 Task: In the  document Computers.txt Insert horizontal line 'below the text' Create the translated copy of the document in  'French' Select the first point and Clear Formatting
Action: Mouse moved to (324, 391)
Screenshot: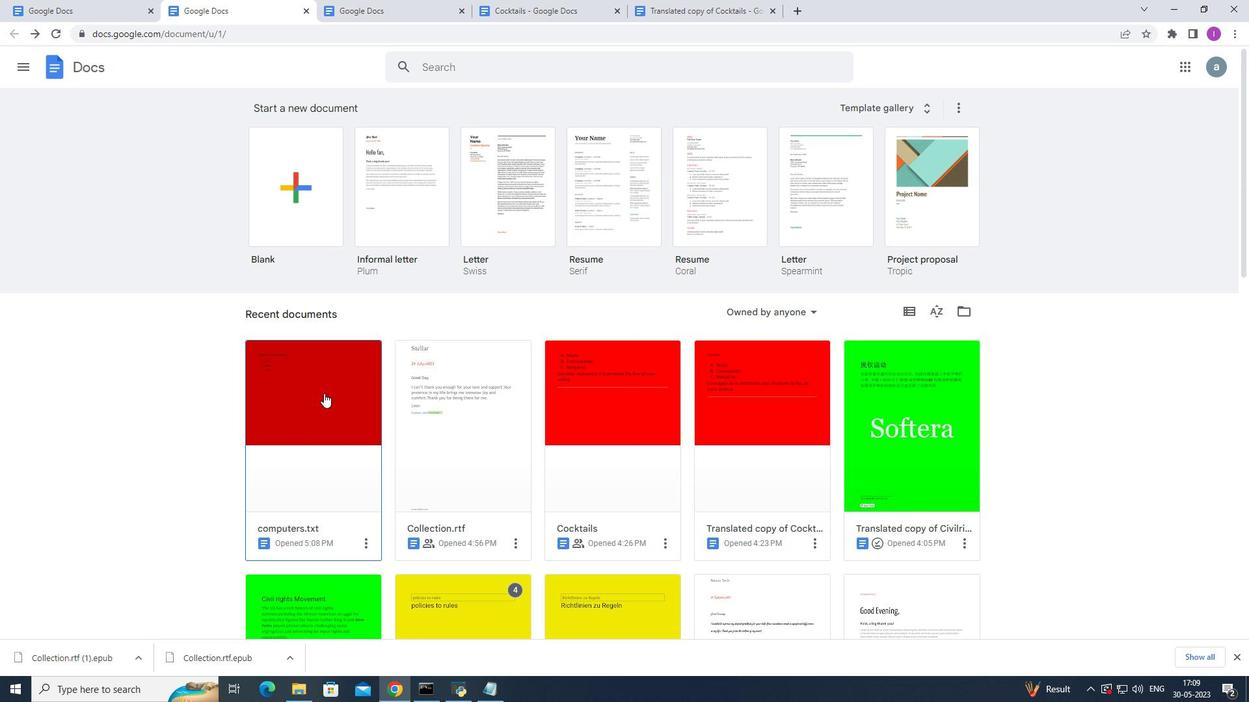 
Action: Mouse pressed left at (324, 391)
Screenshot: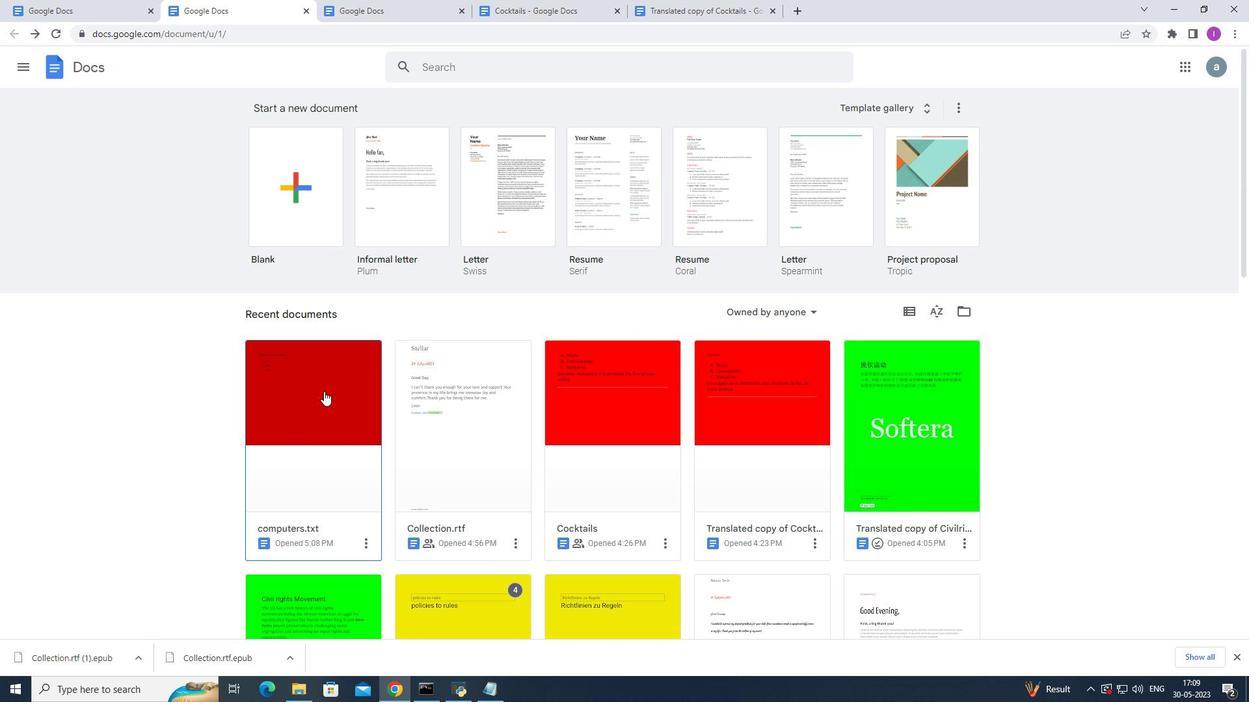 
Action: Mouse moved to (325, 281)
Screenshot: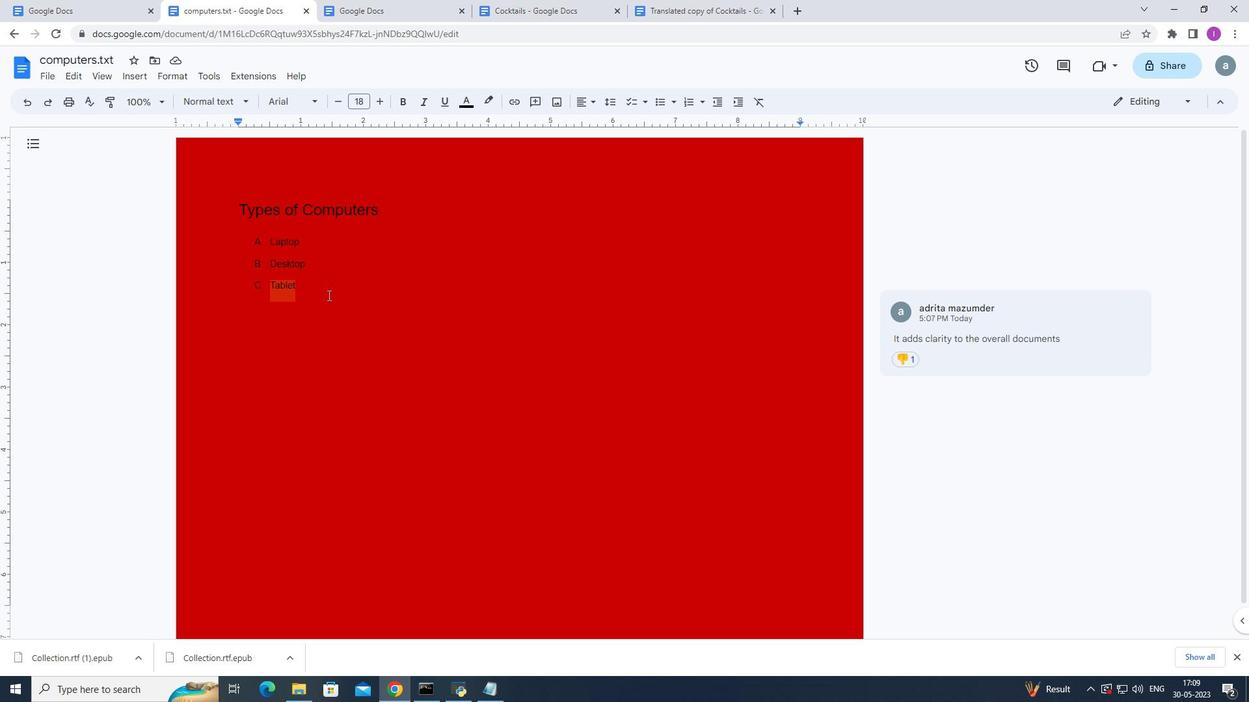 
Action: Mouse pressed left at (325, 281)
Screenshot: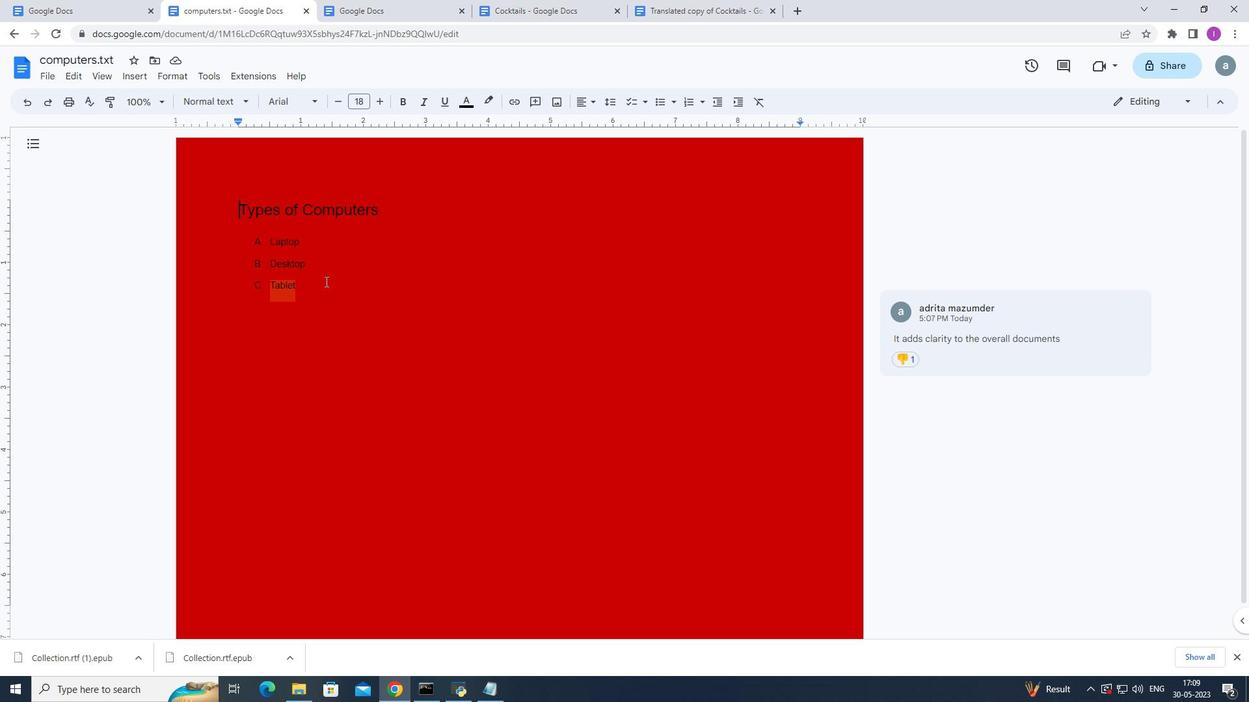 
Action: Mouse moved to (367, 299)
Screenshot: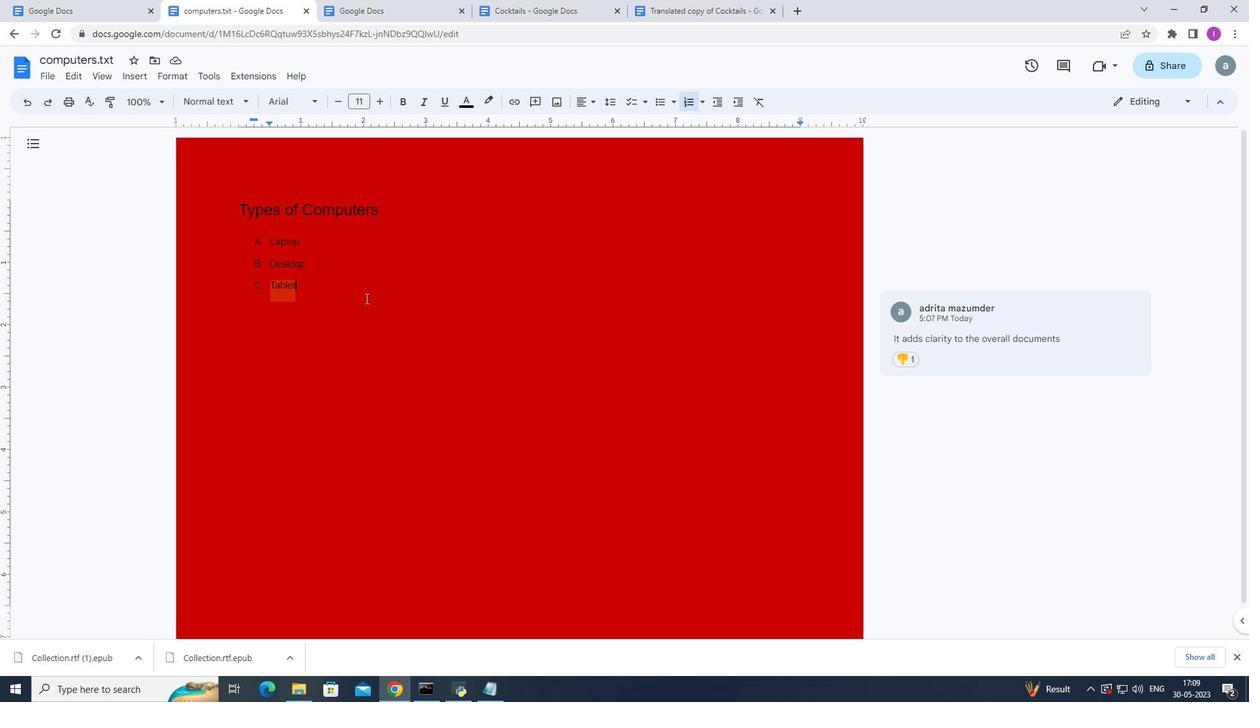 
Action: Key pressed <Key.enter>
Screenshot: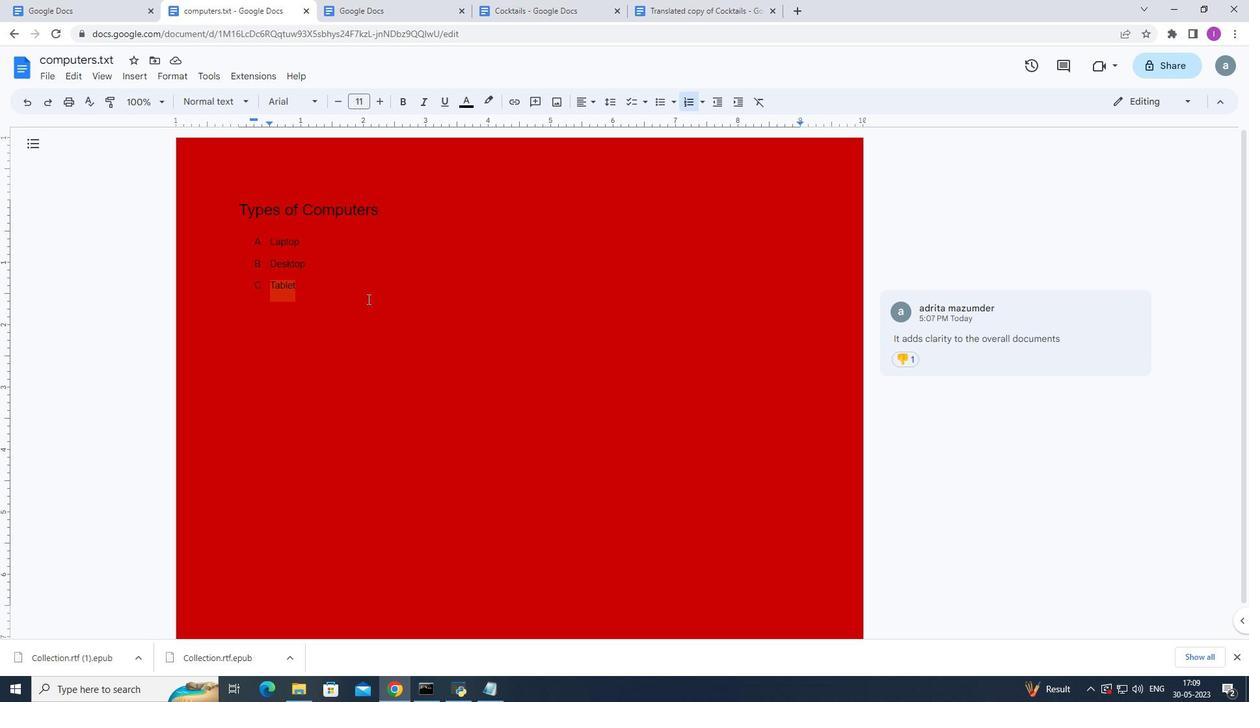 
Action: Mouse moved to (177, 243)
Screenshot: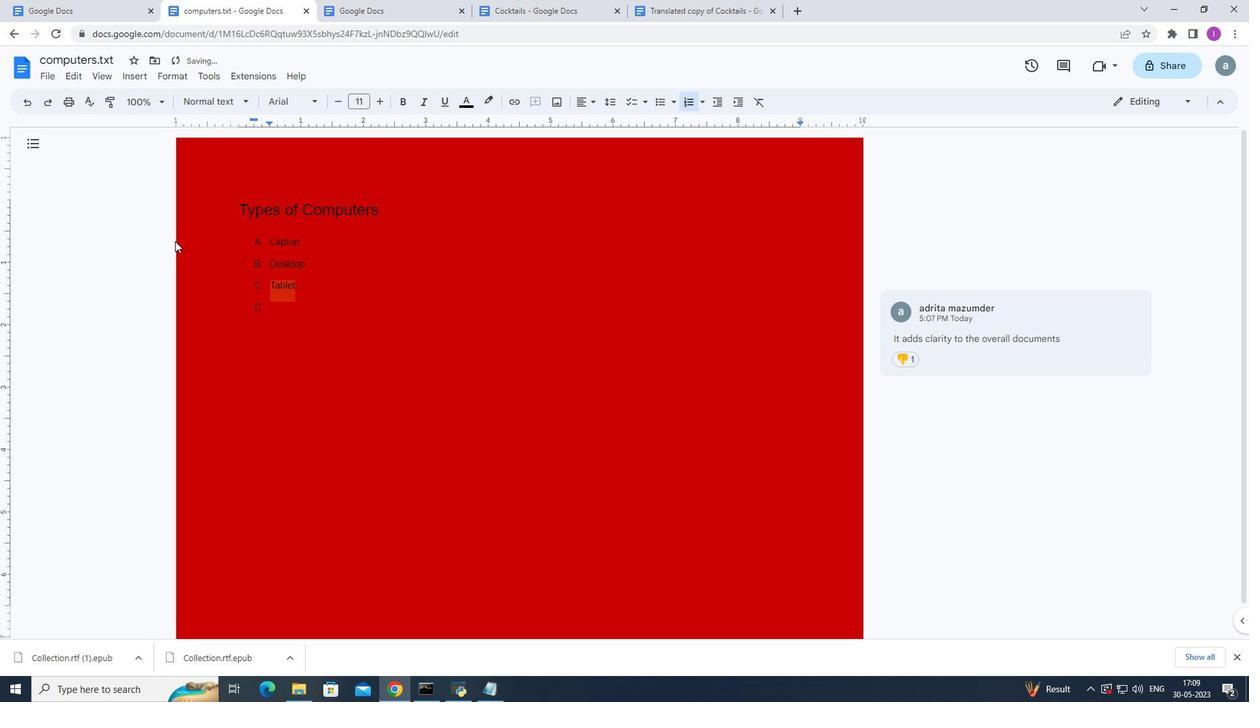 
Action: Key pressed <Key.backspace>
Screenshot: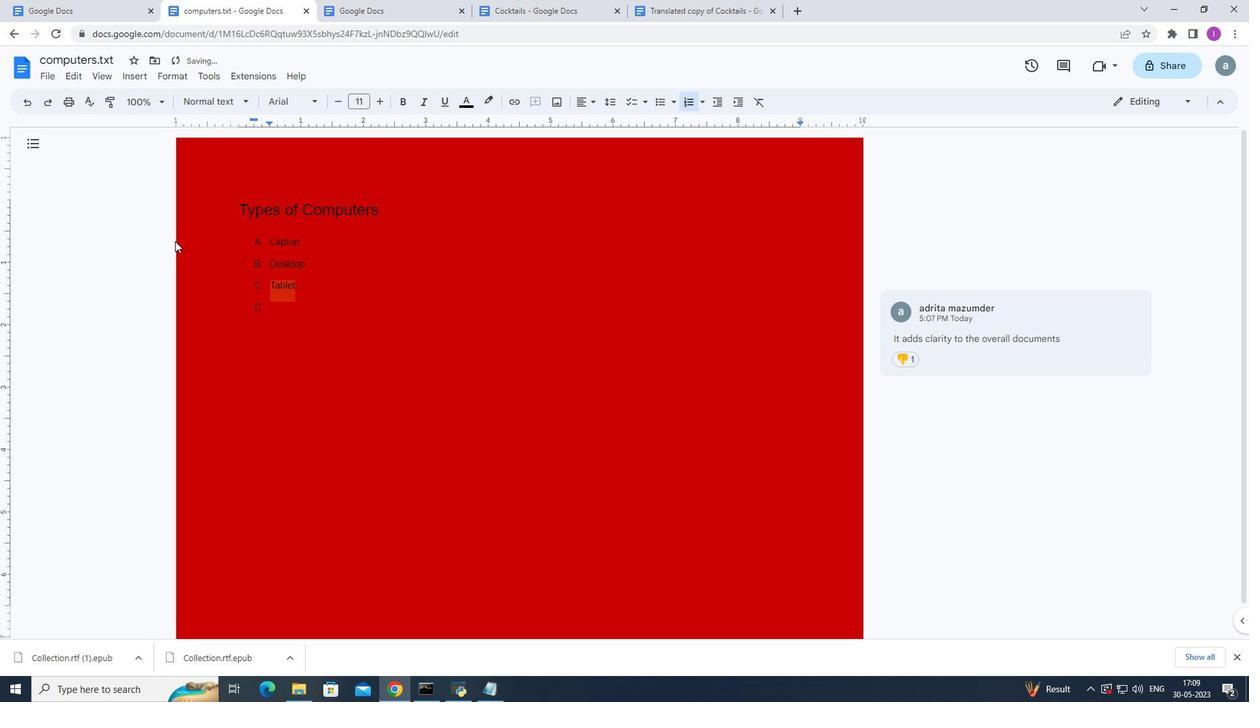 
Action: Mouse moved to (142, 76)
Screenshot: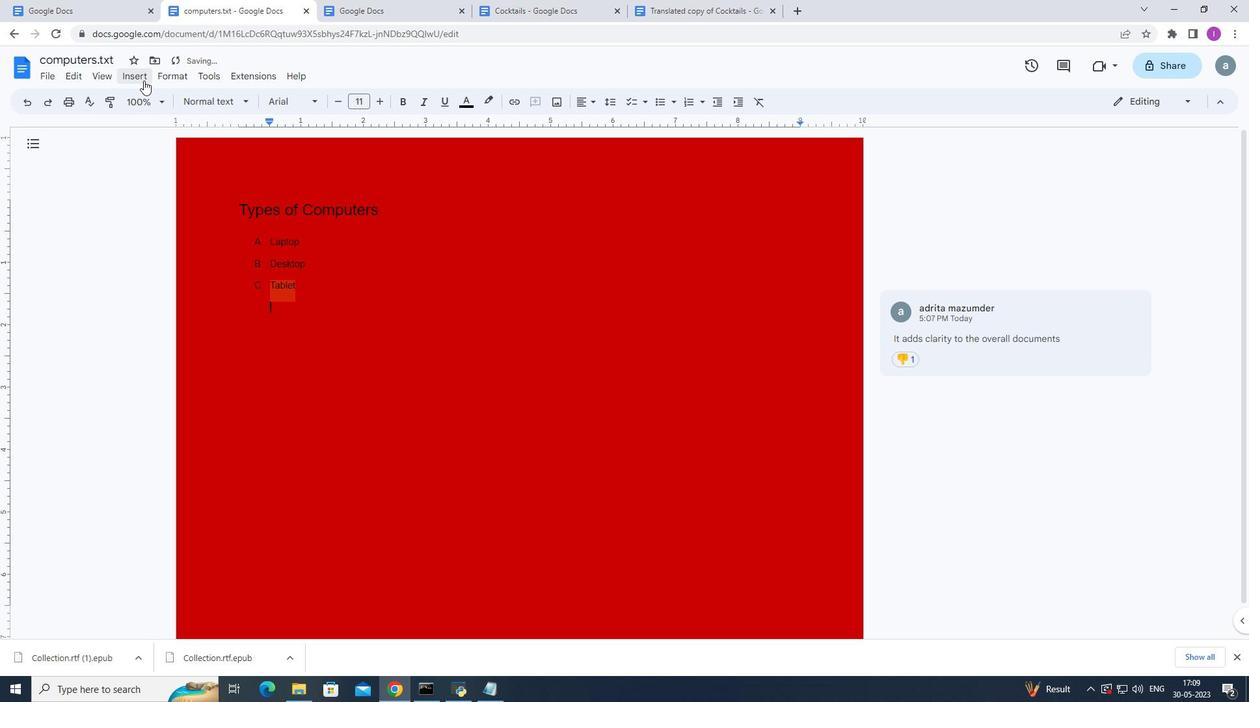 
Action: Mouse pressed left at (142, 76)
Screenshot: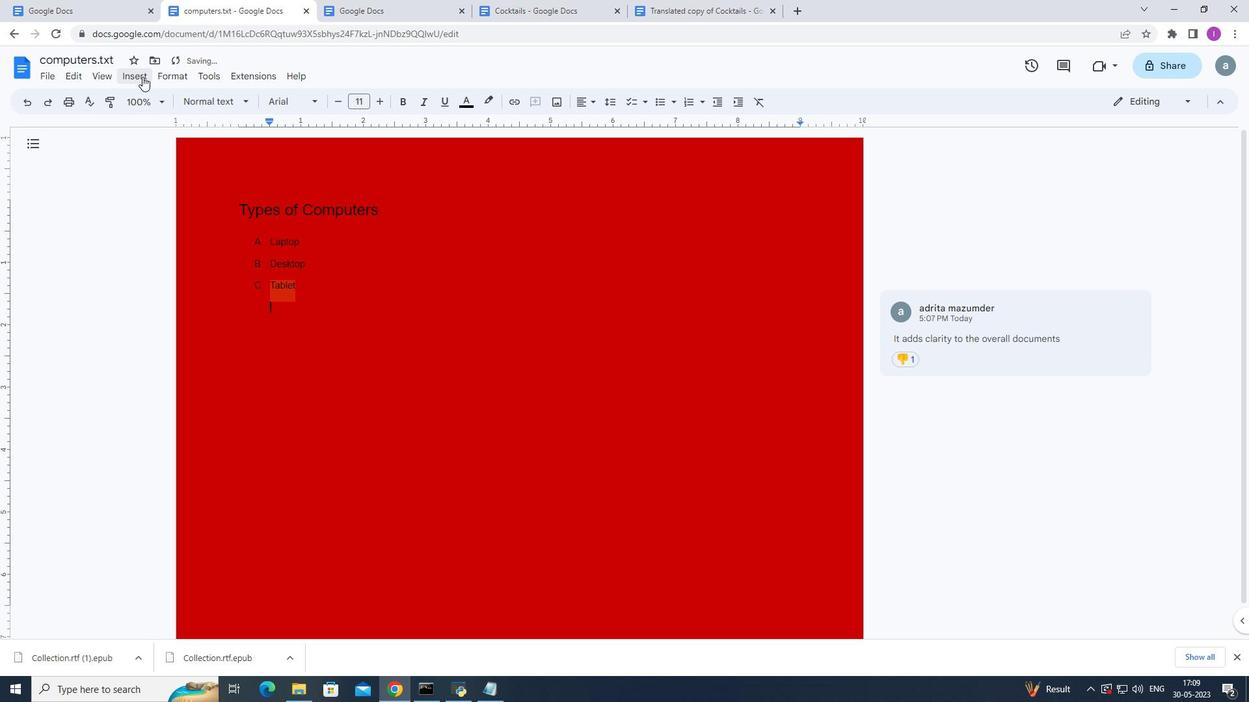 
Action: Mouse moved to (190, 186)
Screenshot: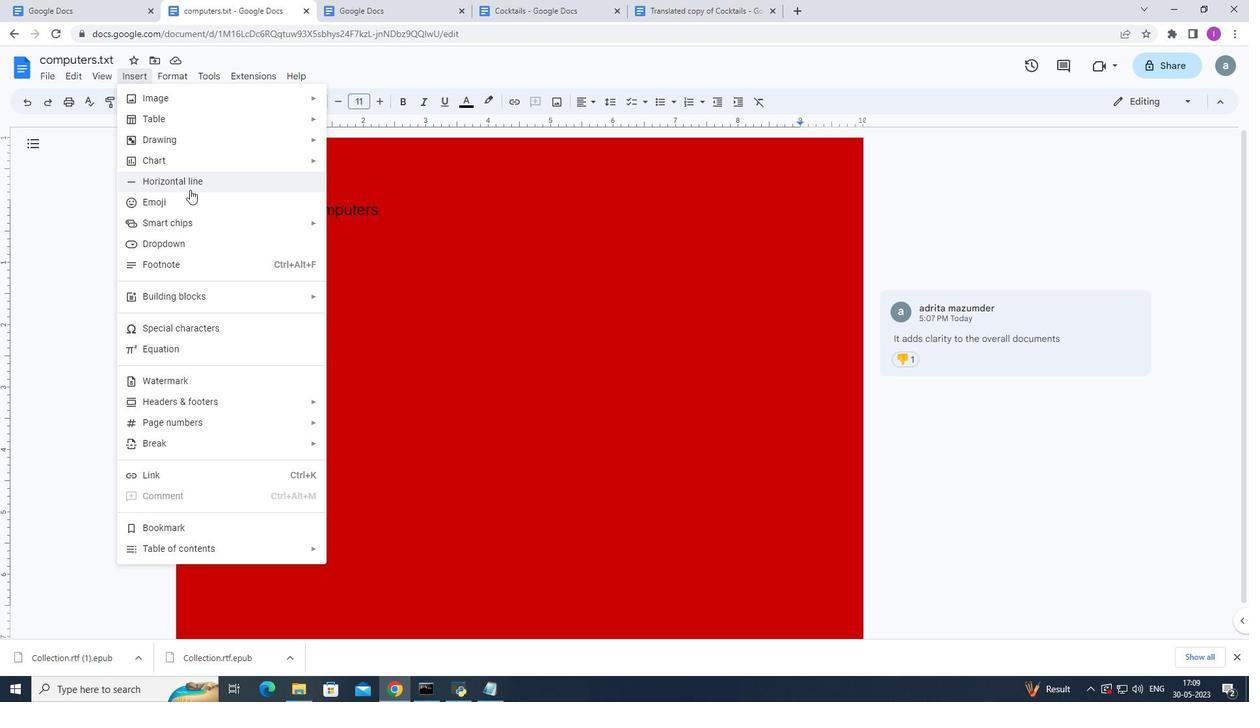 
Action: Mouse pressed left at (190, 186)
Screenshot: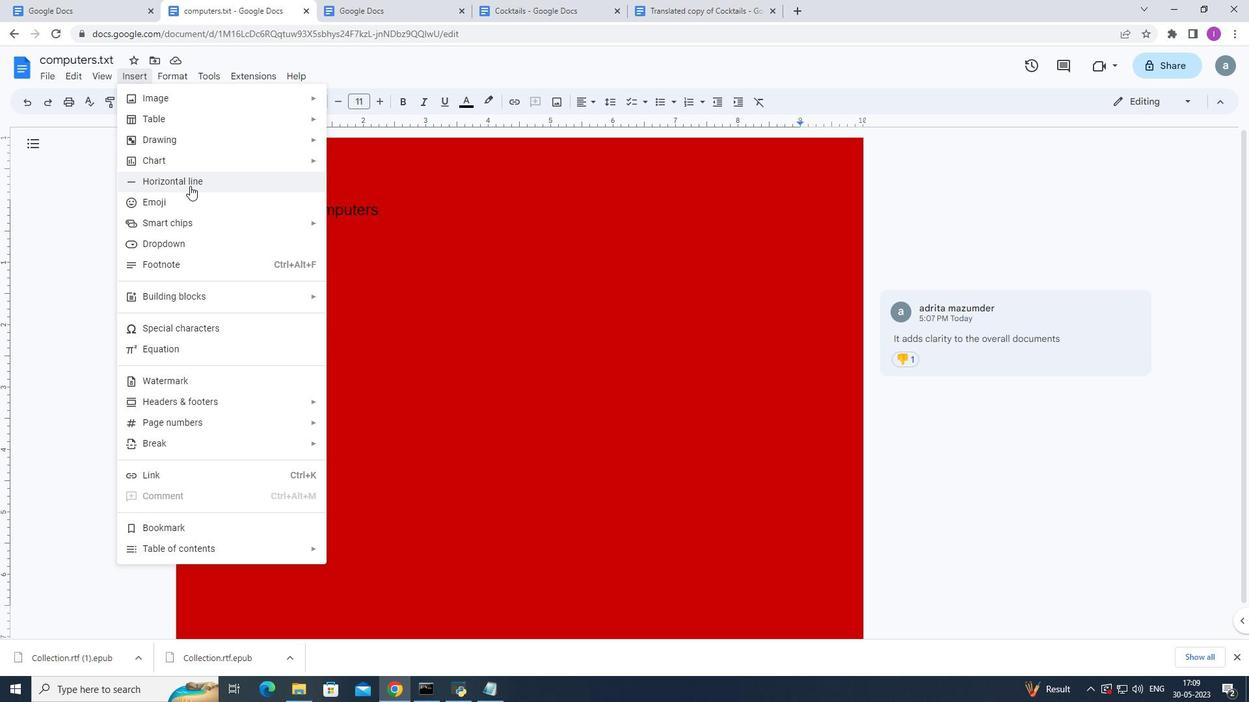 
Action: Mouse moved to (74, 78)
Screenshot: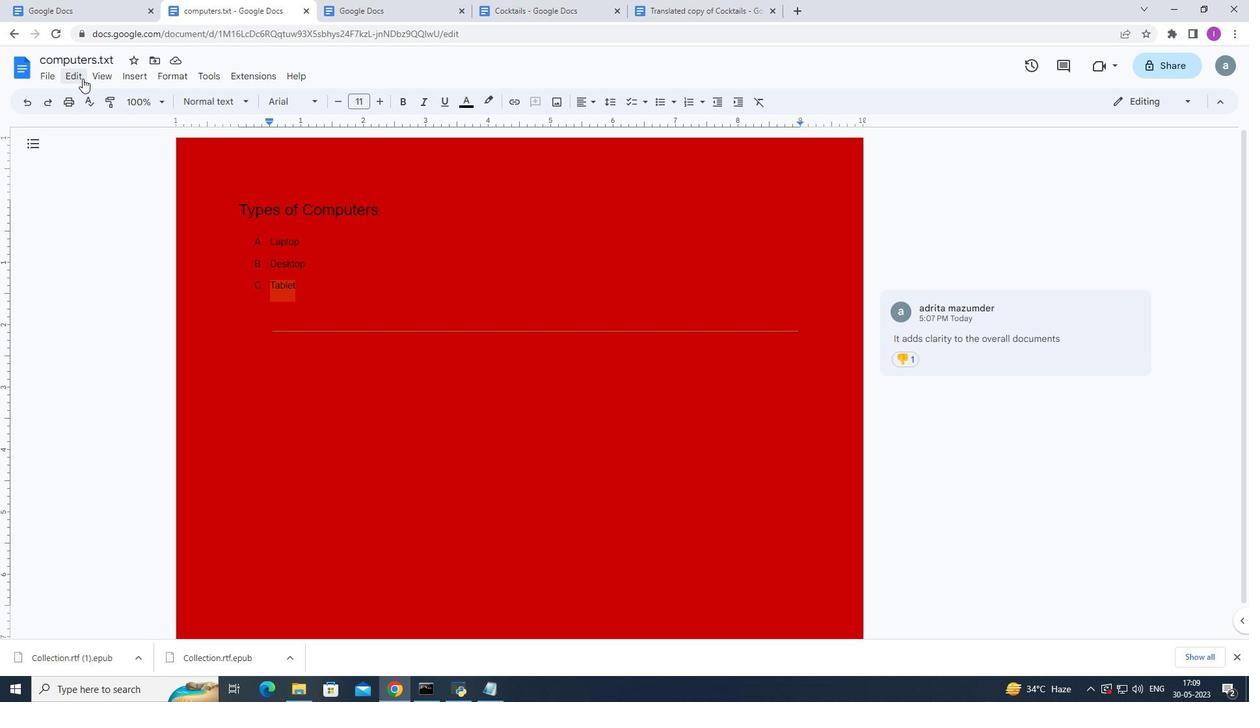 
Action: Mouse pressed left at (74, 78)
Screenshot: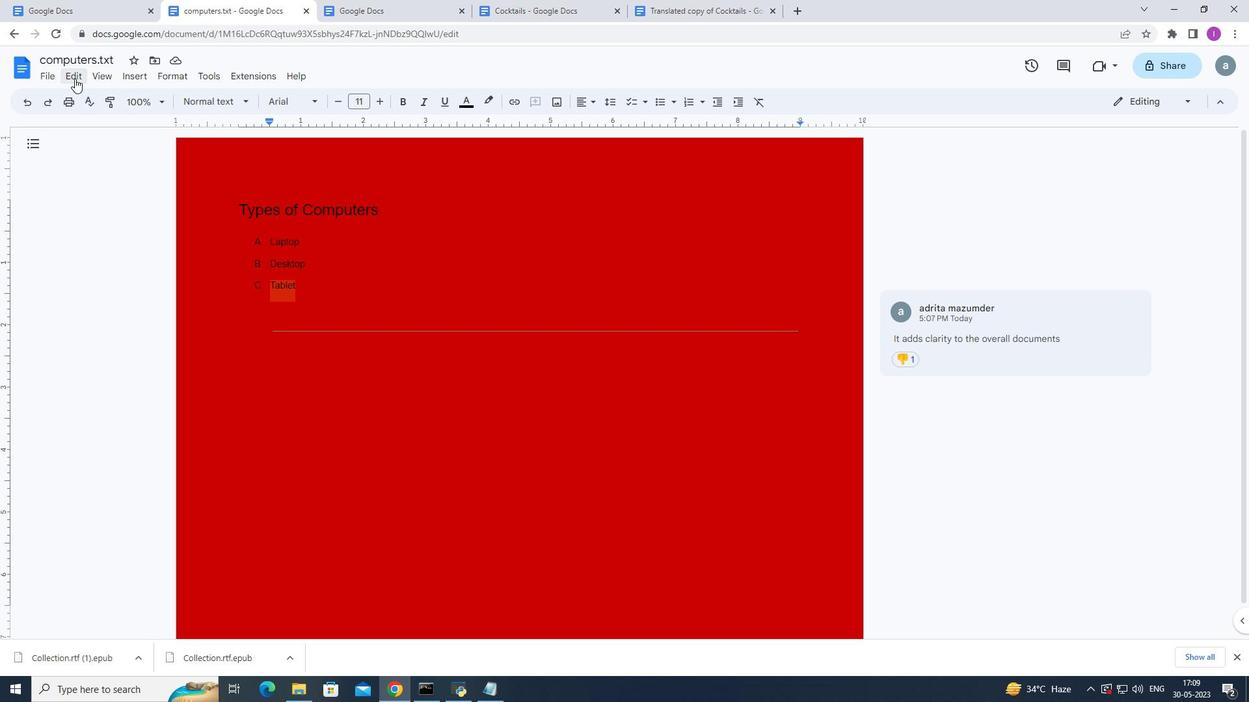 
Action: Mouse moved to (52, 326)
Screenshot: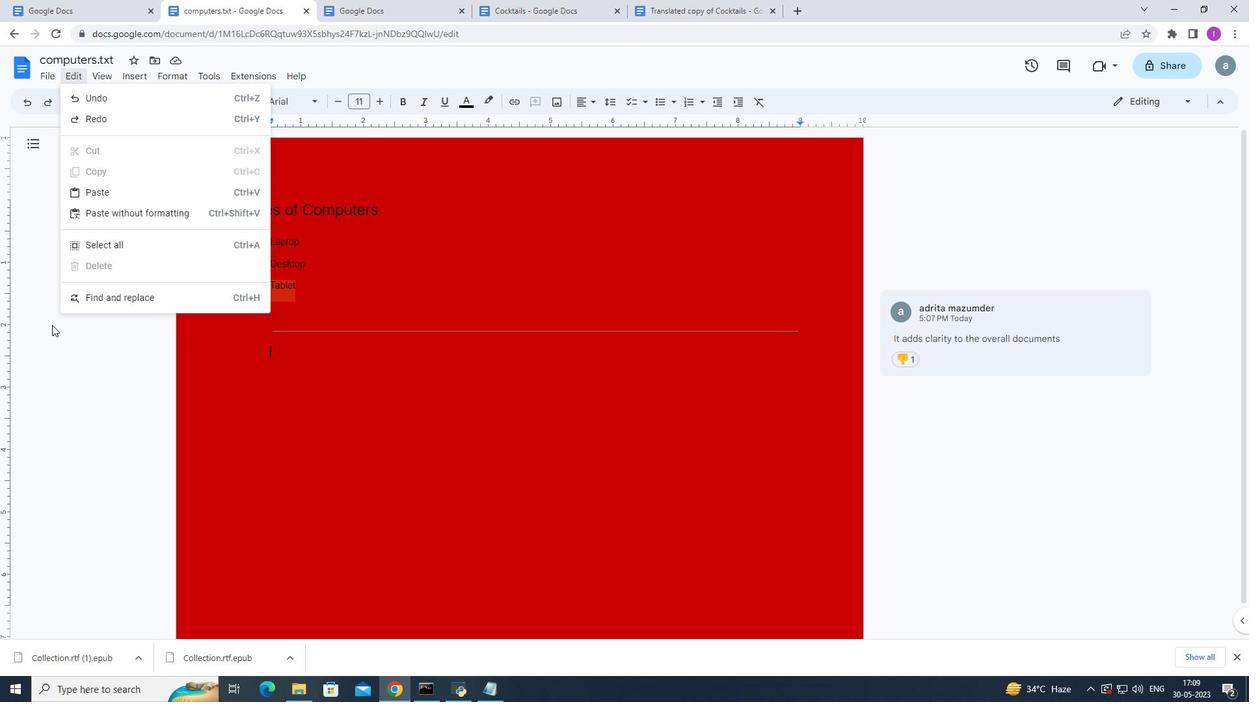 
Action: Mouse pressed left at (52, 326)
Screenshot: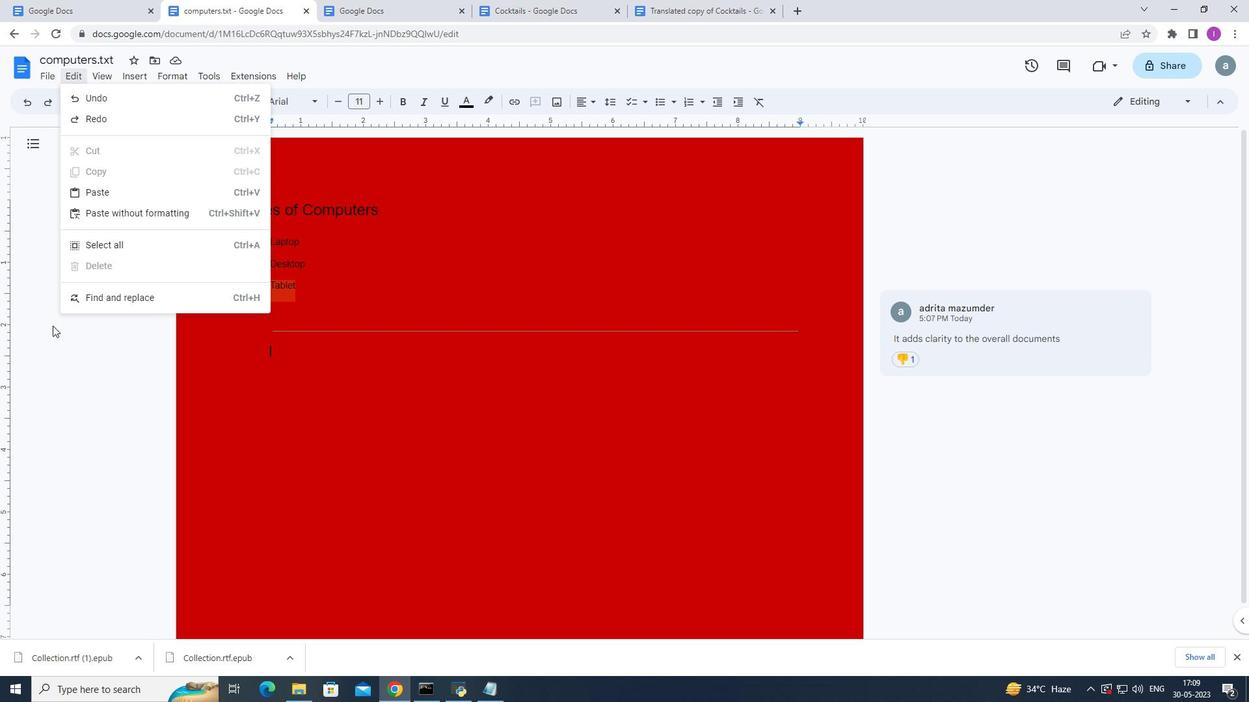 
Action: Mouse moved to (165, 74)
Screenshot: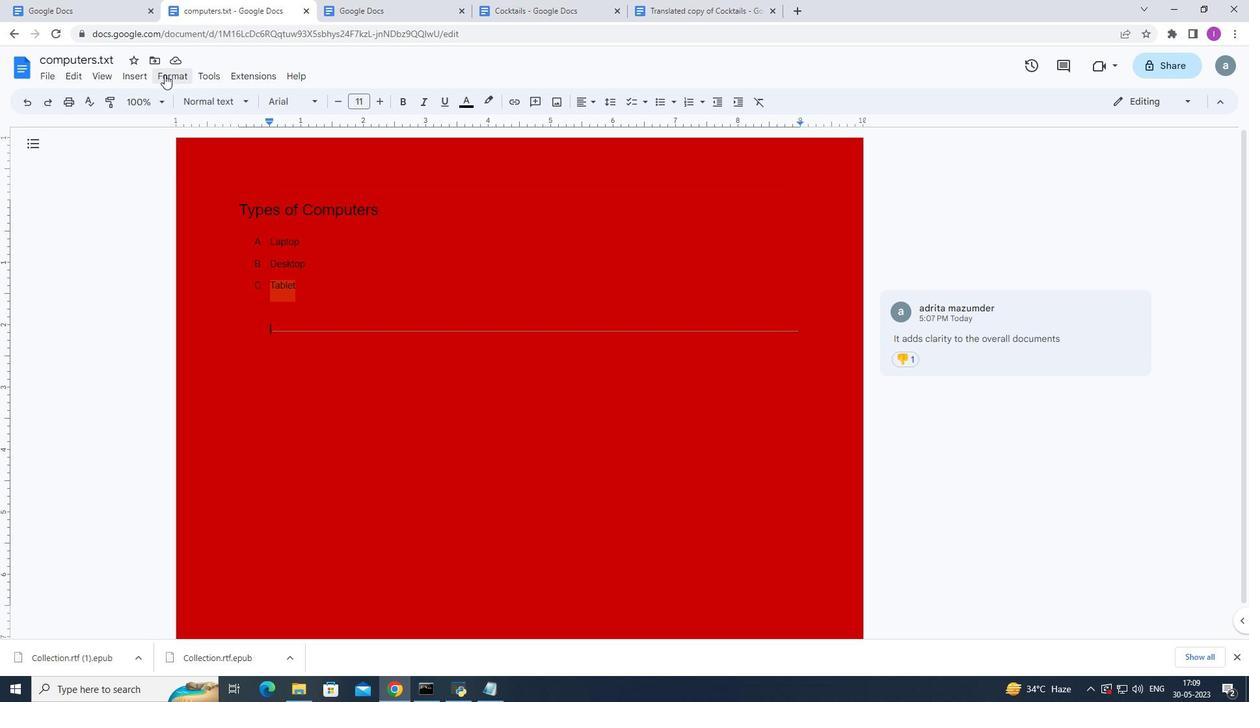 
Action: Mouse pressed left at (165, 74)
Screenshot: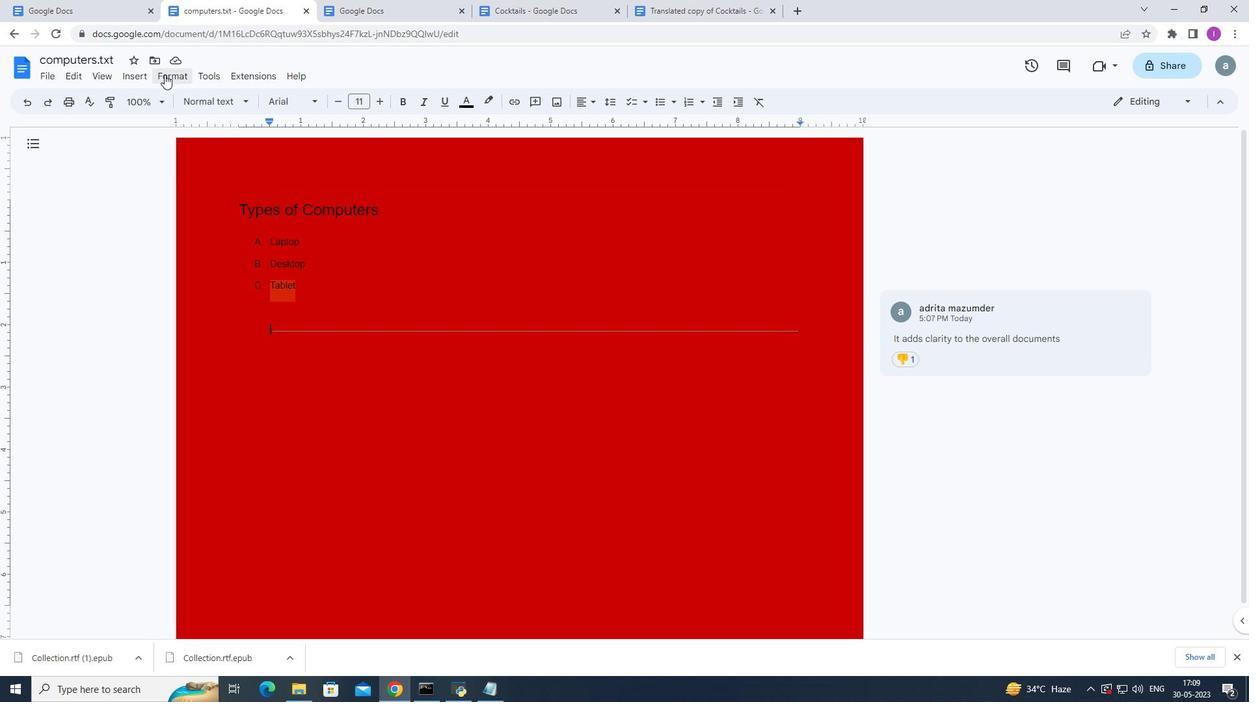 
Action: Mouse moved to (108, 292)
Screenshot: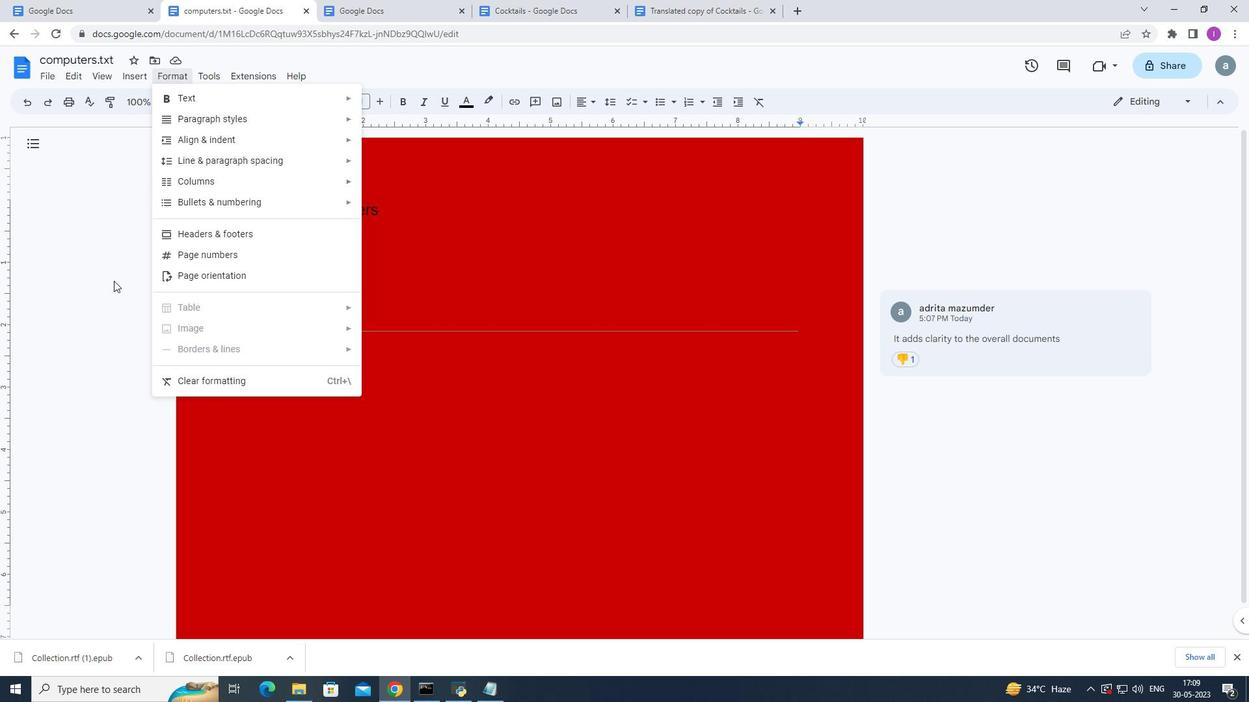 
Action: Mouse pressed left at (108, 292)
Screenshot: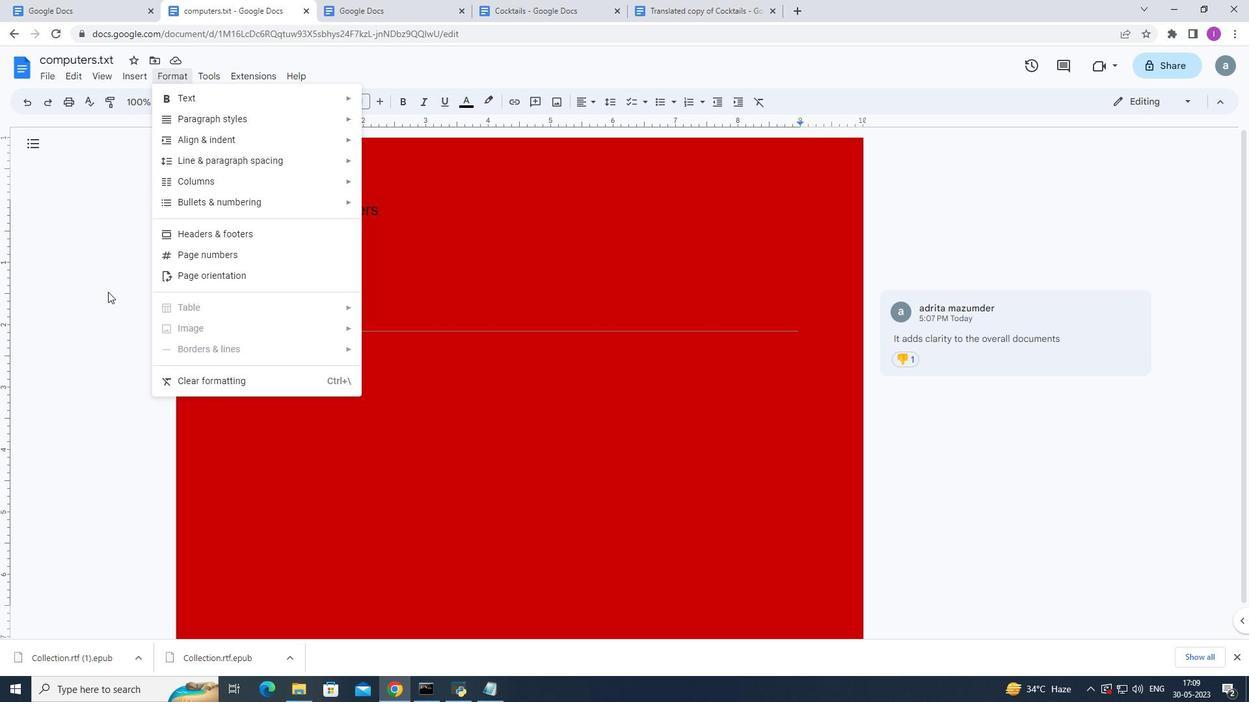 
Action: Mouse moved to (97, 72)
Screenshot: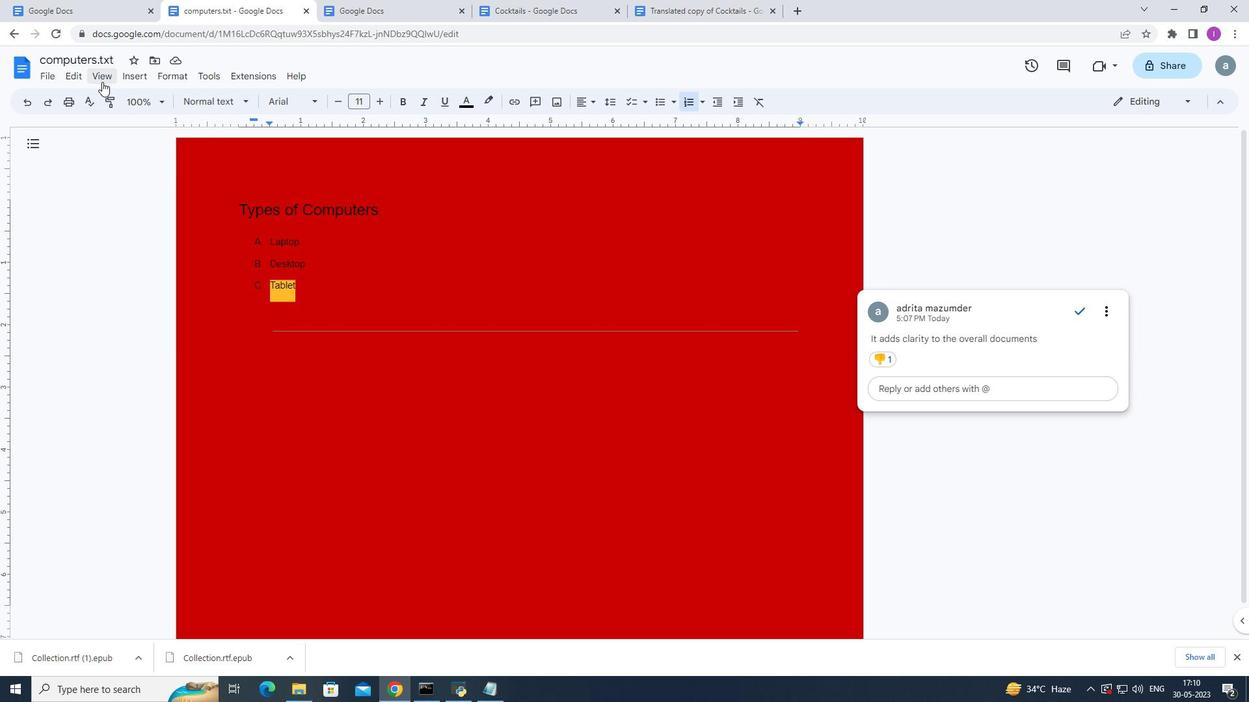 
Action: Mouse pressed left at (97, 72)
Screenshot: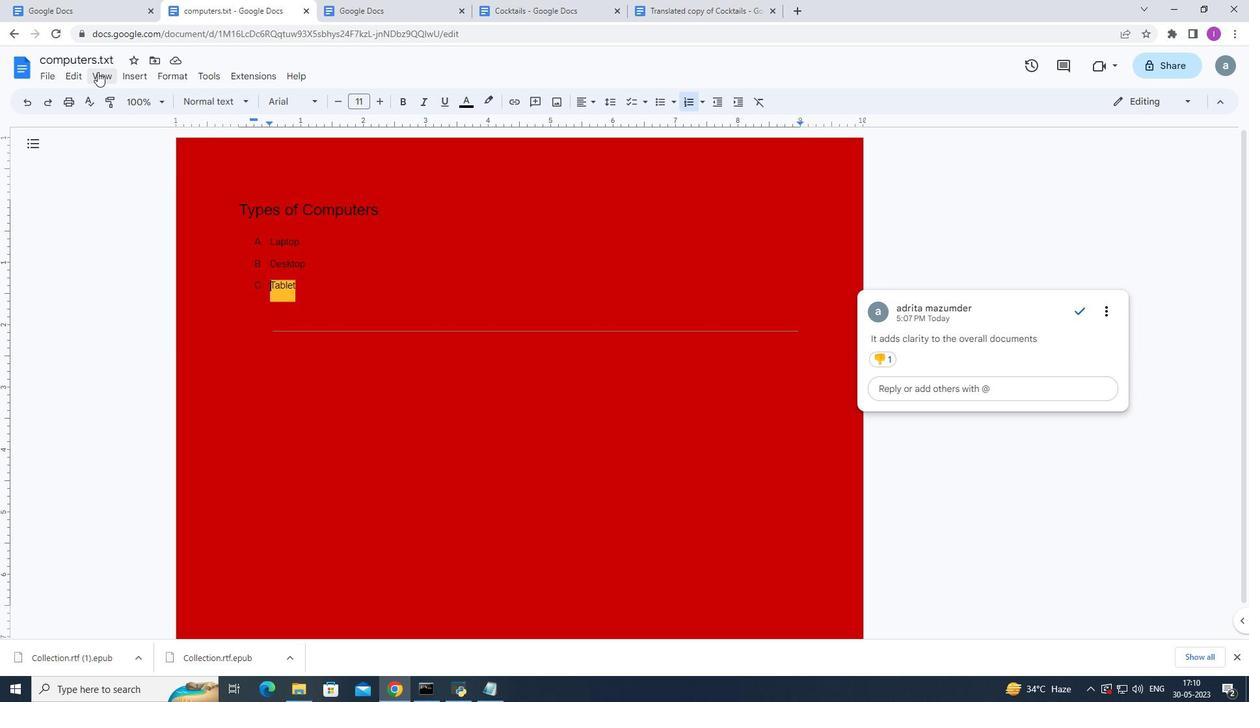 
Action: Mouse moved to (70, 76)
Screenshot: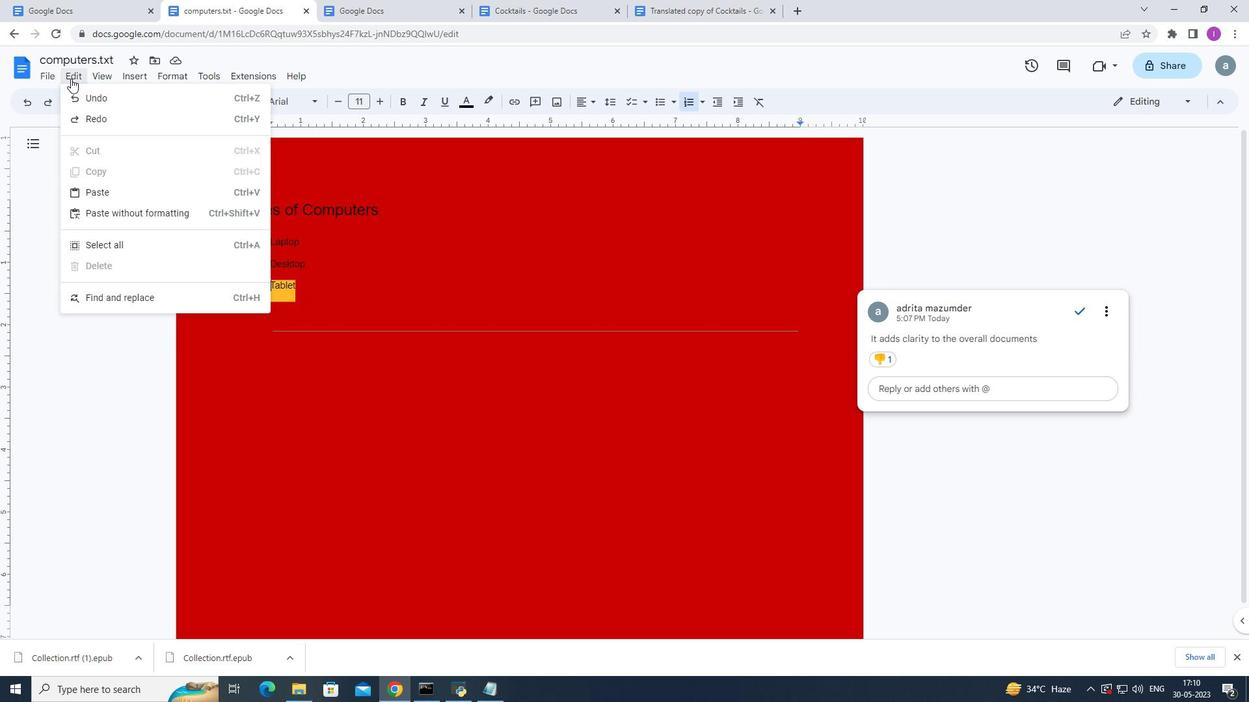 
Action: Mouse pressed left at (70, 76)
Screenshot: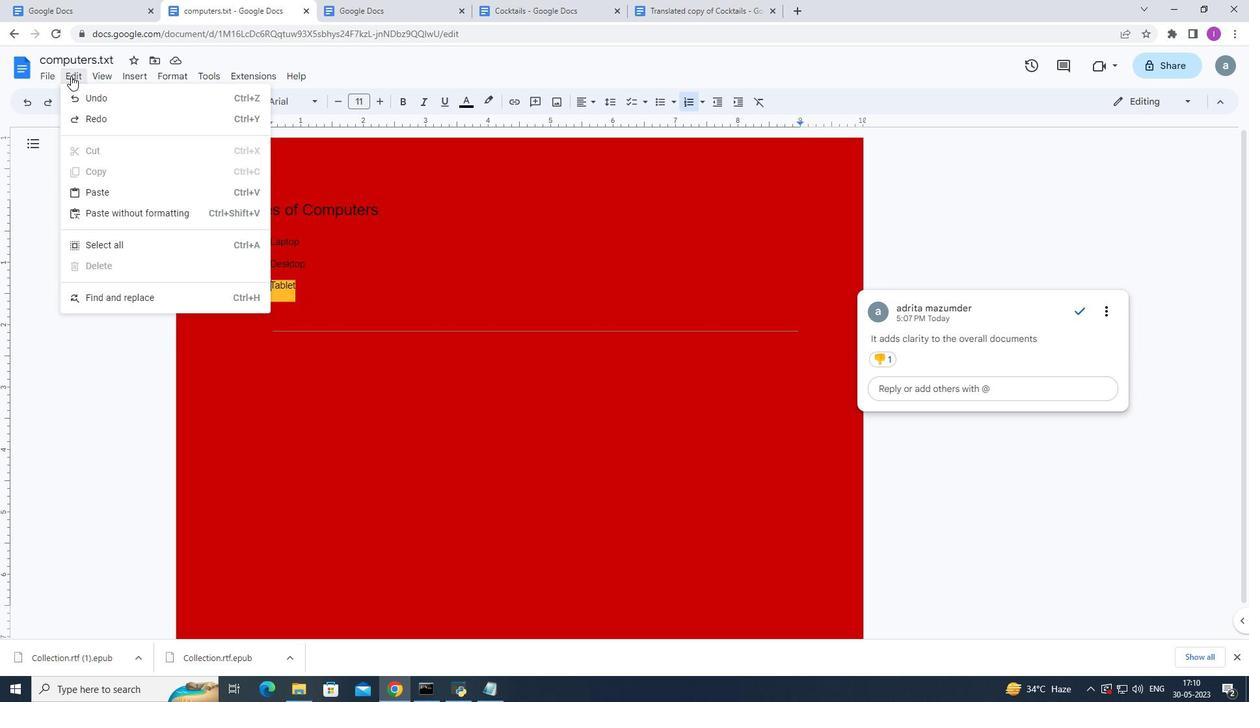 
Action: Mouse moved to (74, 78)
Screenshot: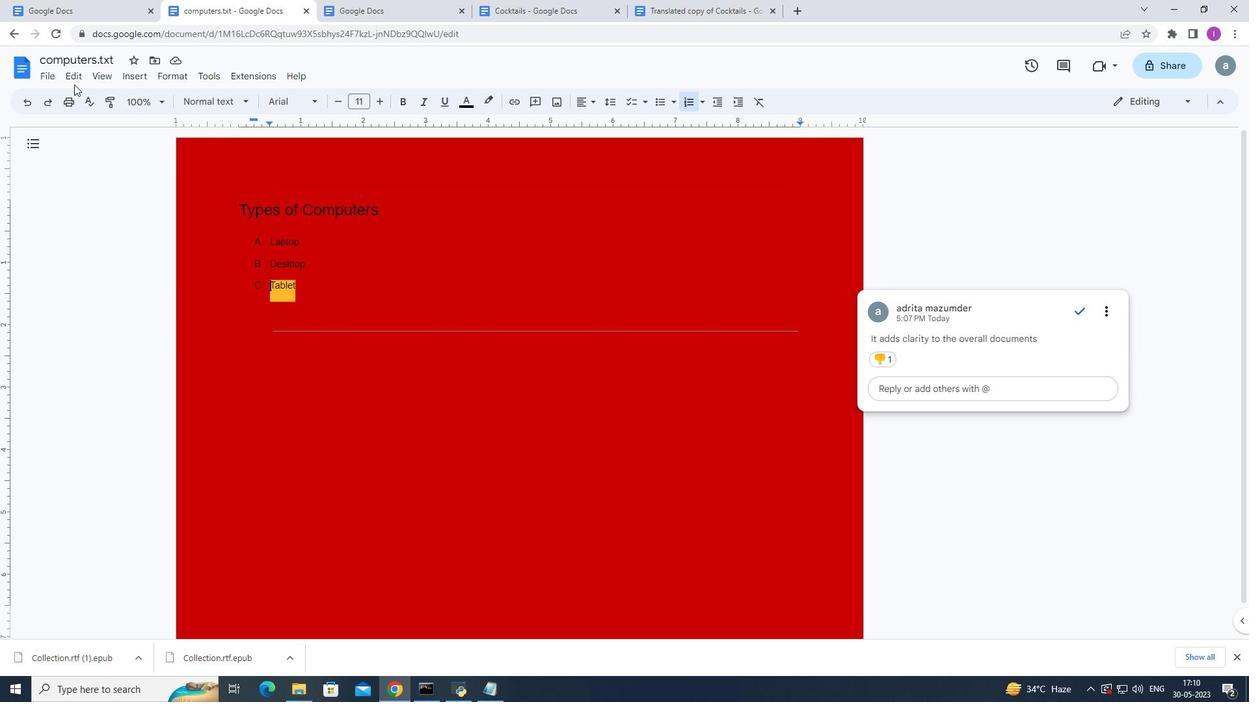 
Action: Mouse pressed left at (74, 78)
Screenshot: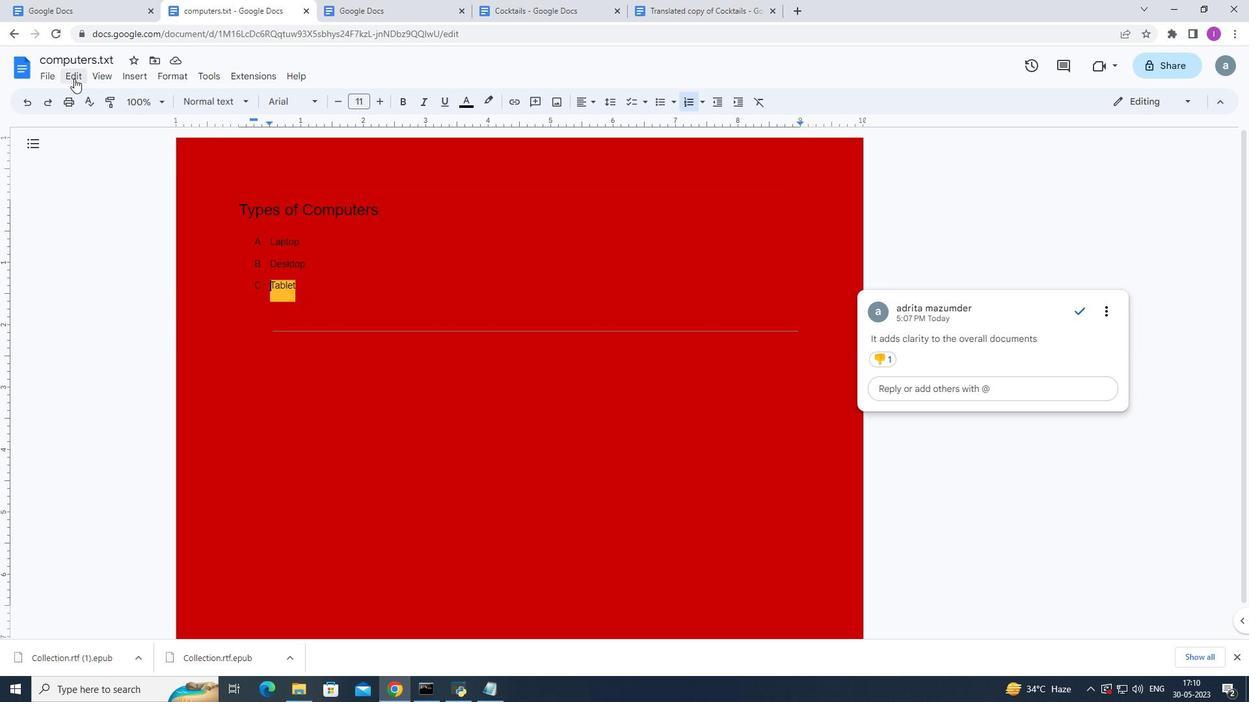 
Action: Mouse moved to (266, 274)
Screenshot: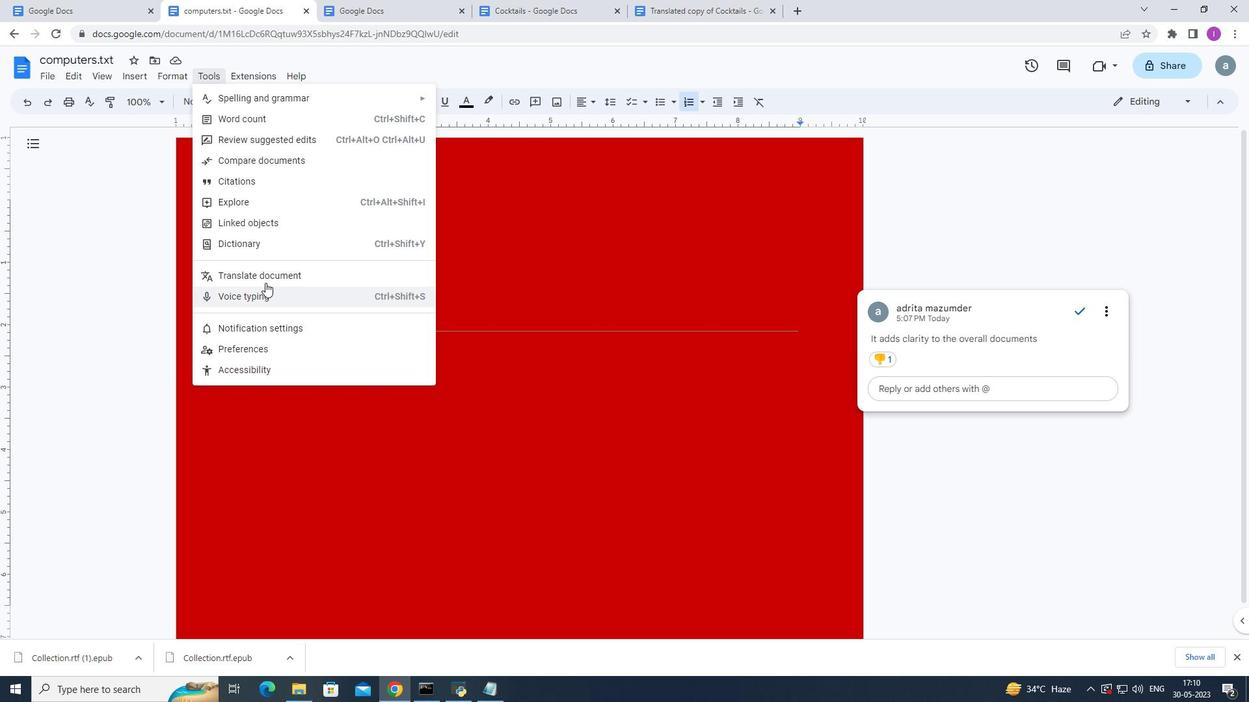 
Action: Mouse pressed left at (266, 274)
Screenshot: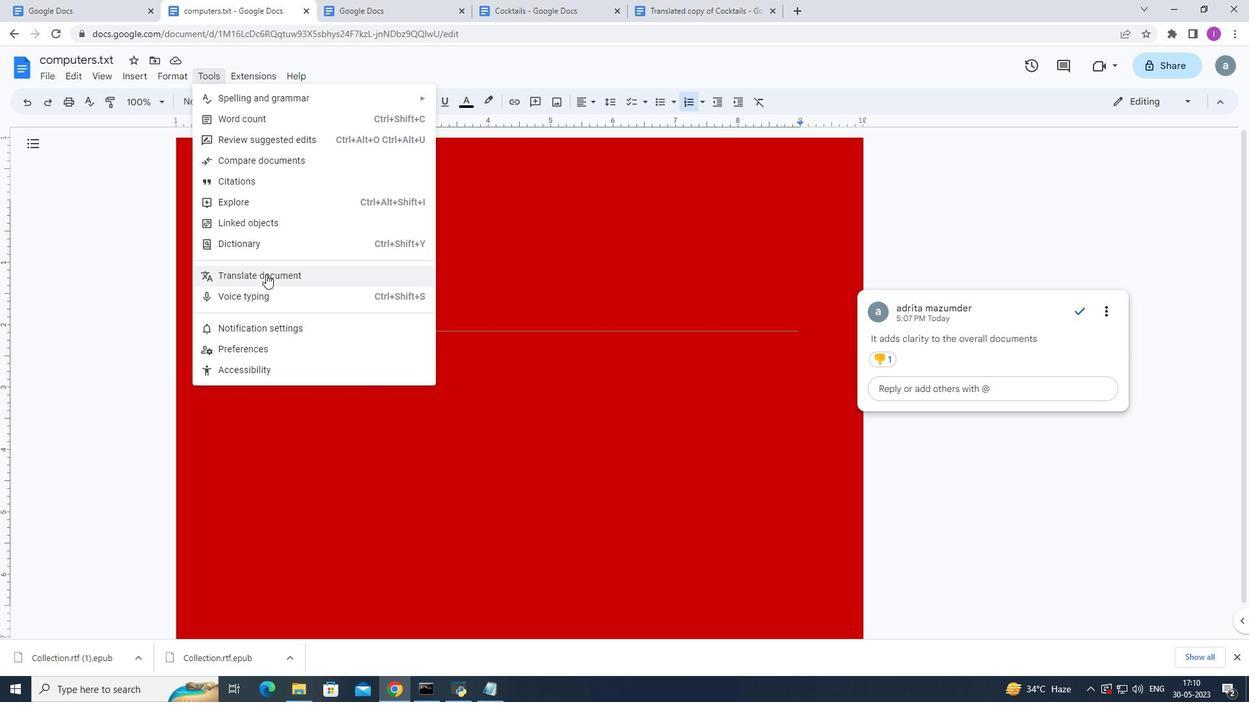 
Action: Mouse moved to (614, 365)
Screenshot: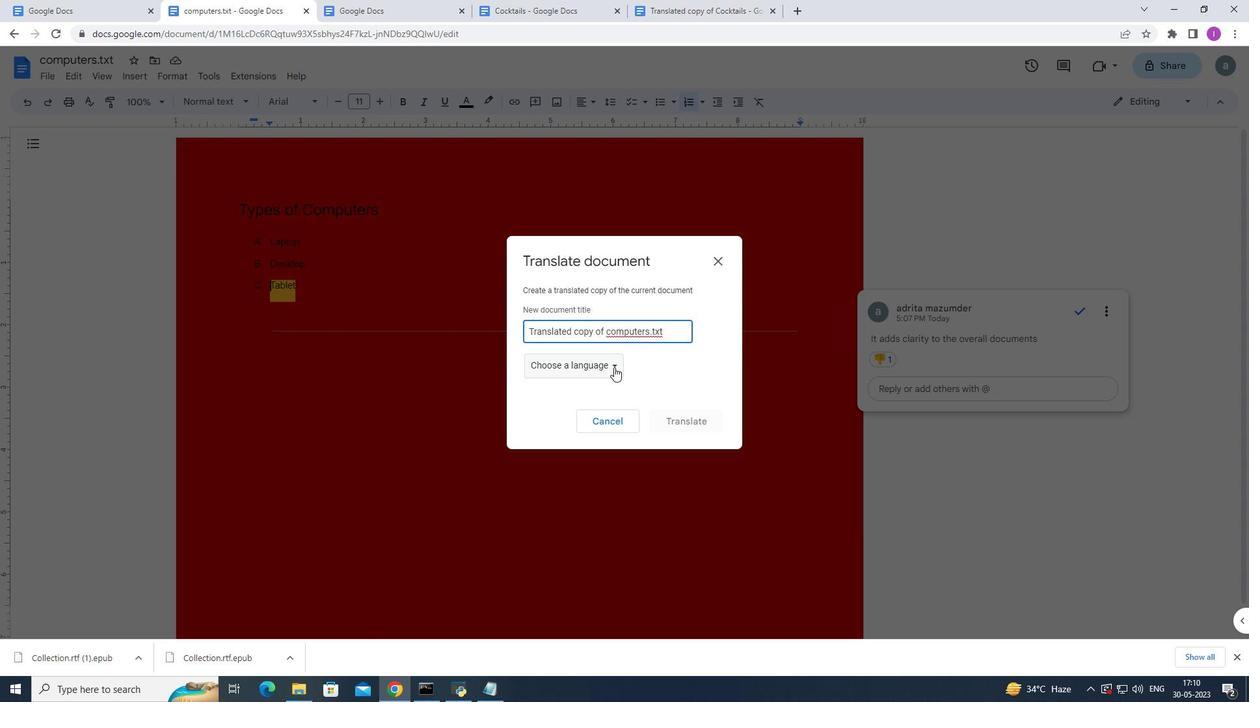 
Action: Mouse pressed left at (614, 365)
Screenshot: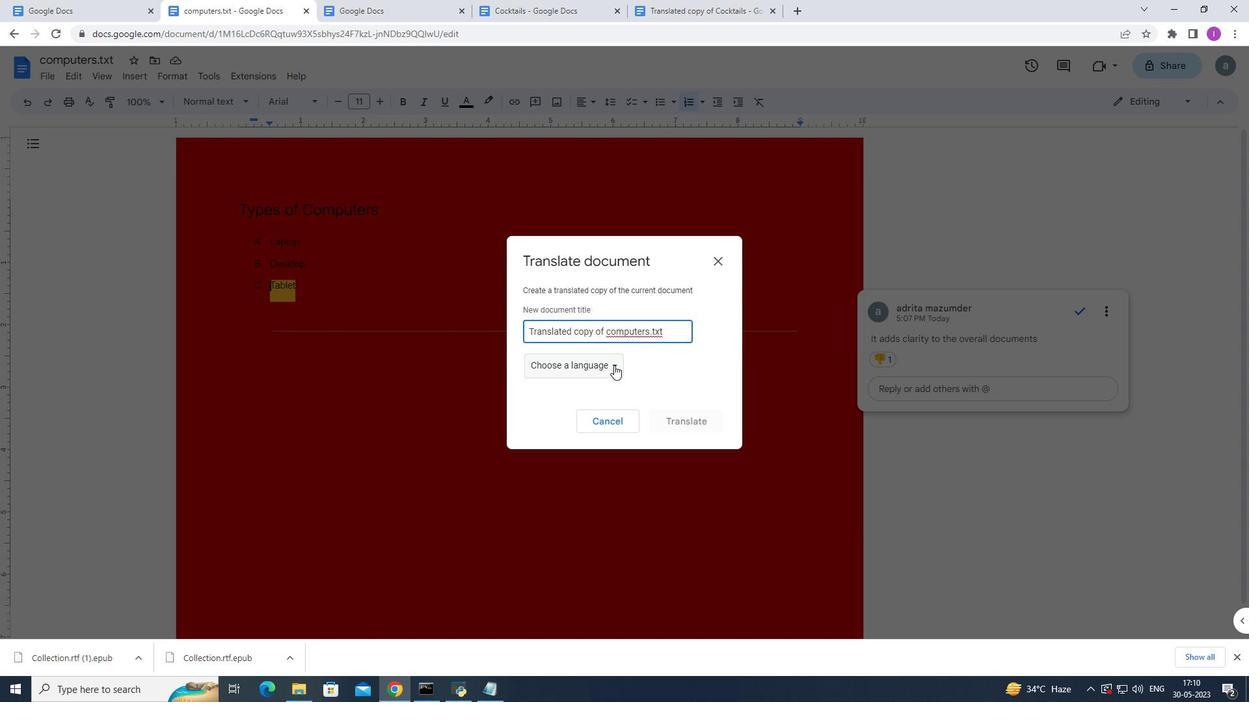 
Action: Mouse moved to (572, 363)
Screenshot: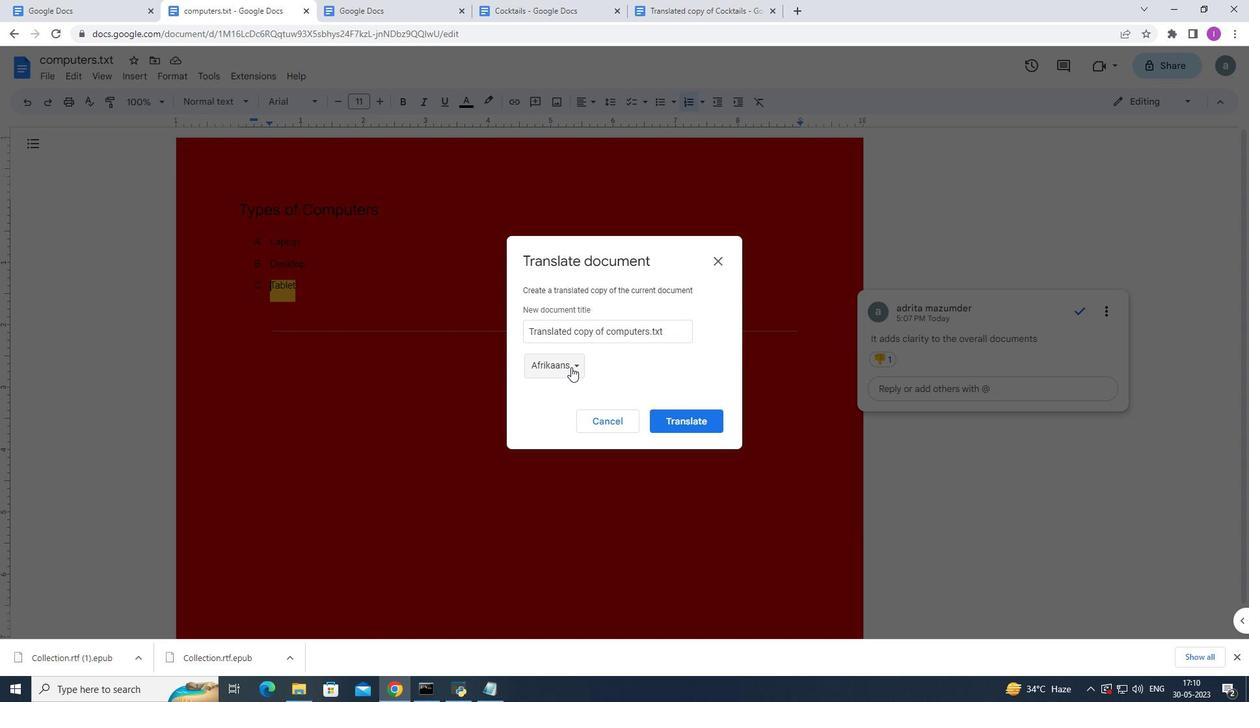 
Action: Mouse pressed left at (572, 363)
Screenshot: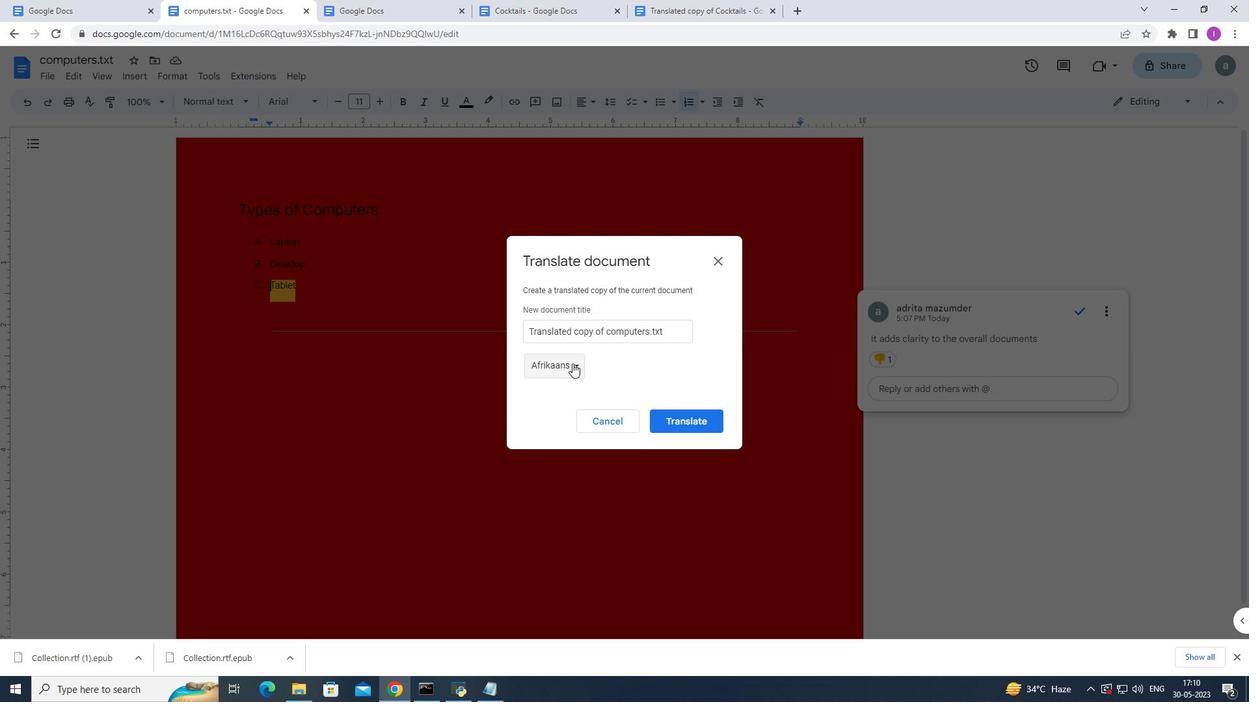 
Action: Mouse moved to (578, 448)
Screenshot: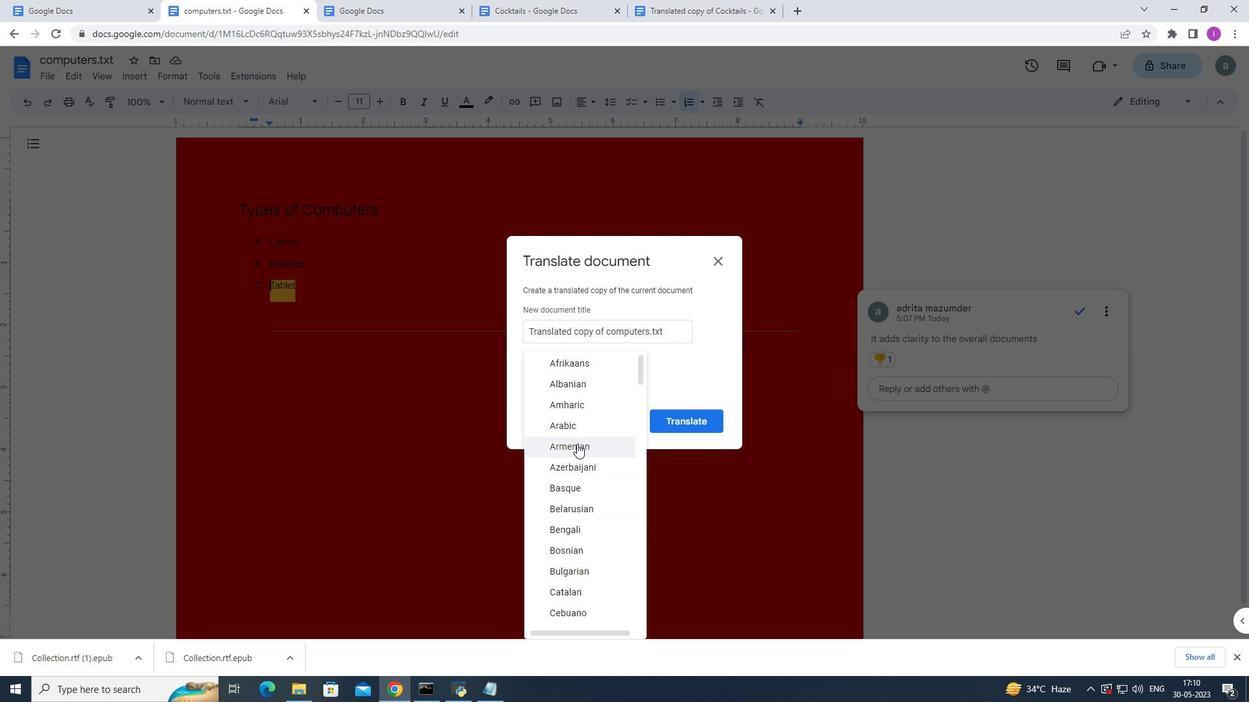 
Action: Mouse scrolled (578, 447) with delta (0, 0)
Screenshot: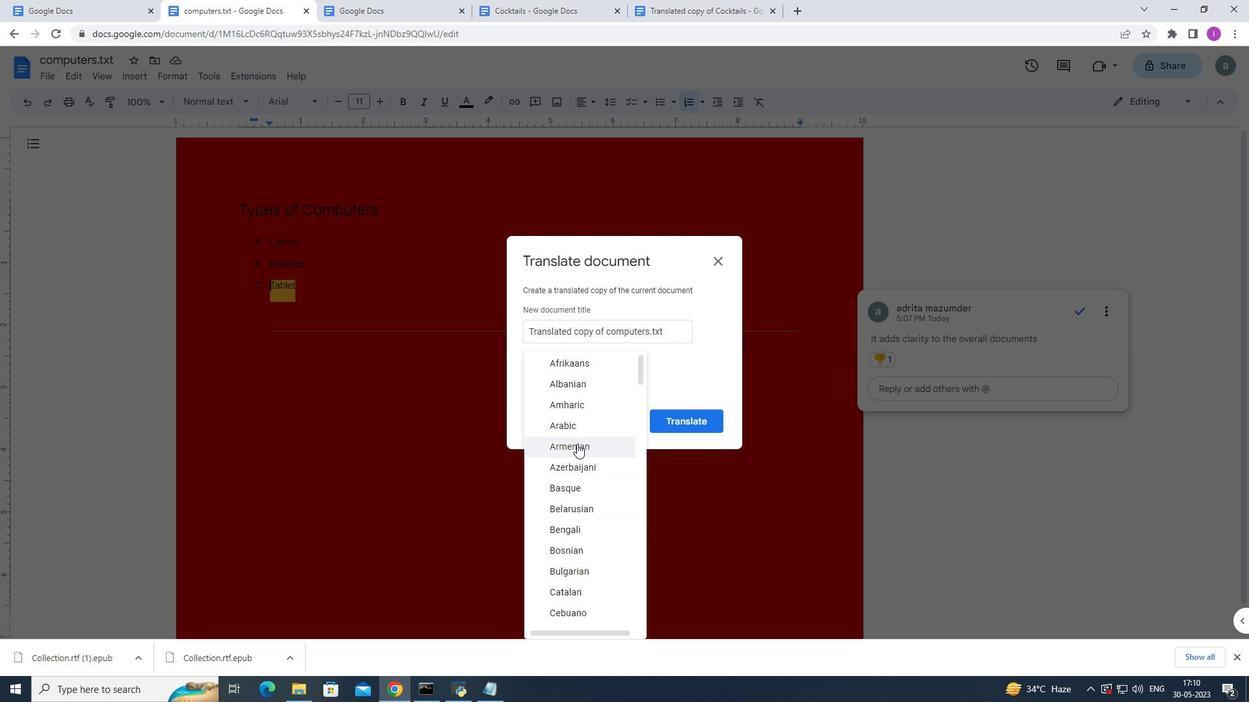 
Action: Mouse moved to (578, 449)
Screenshot: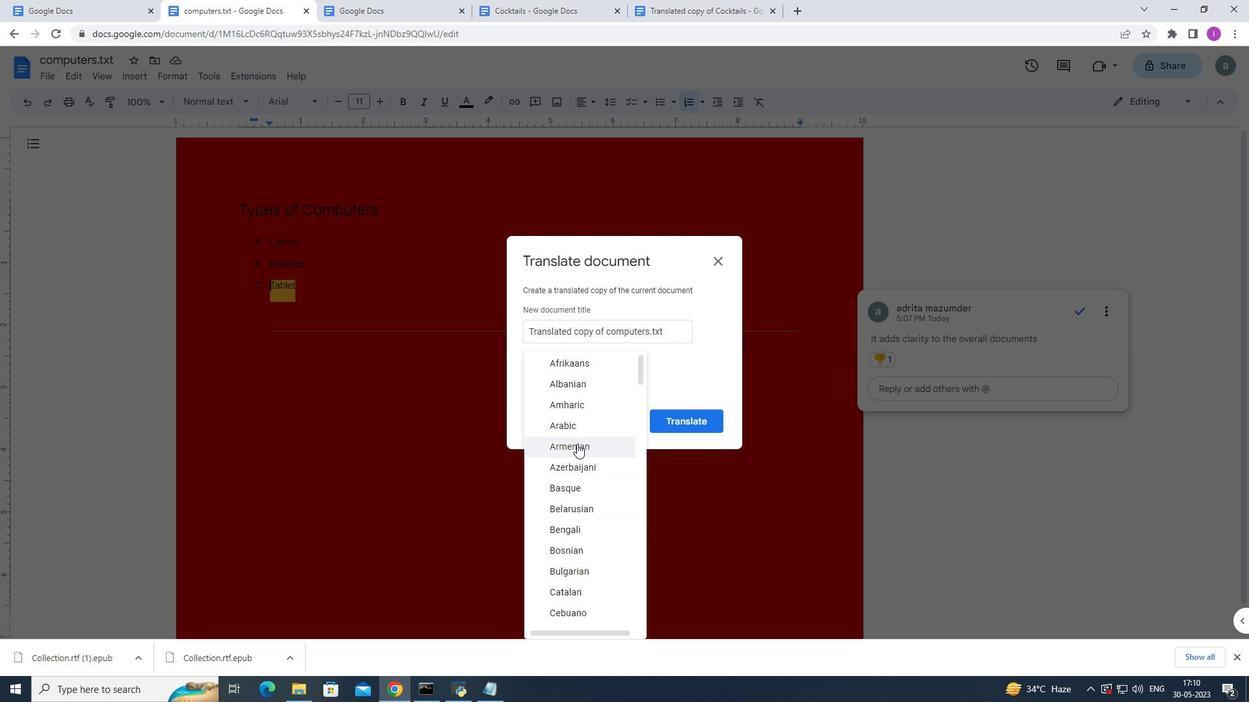 
Action: Mouse scrolled (578, 448) with delta (0, 0)
Screenshot: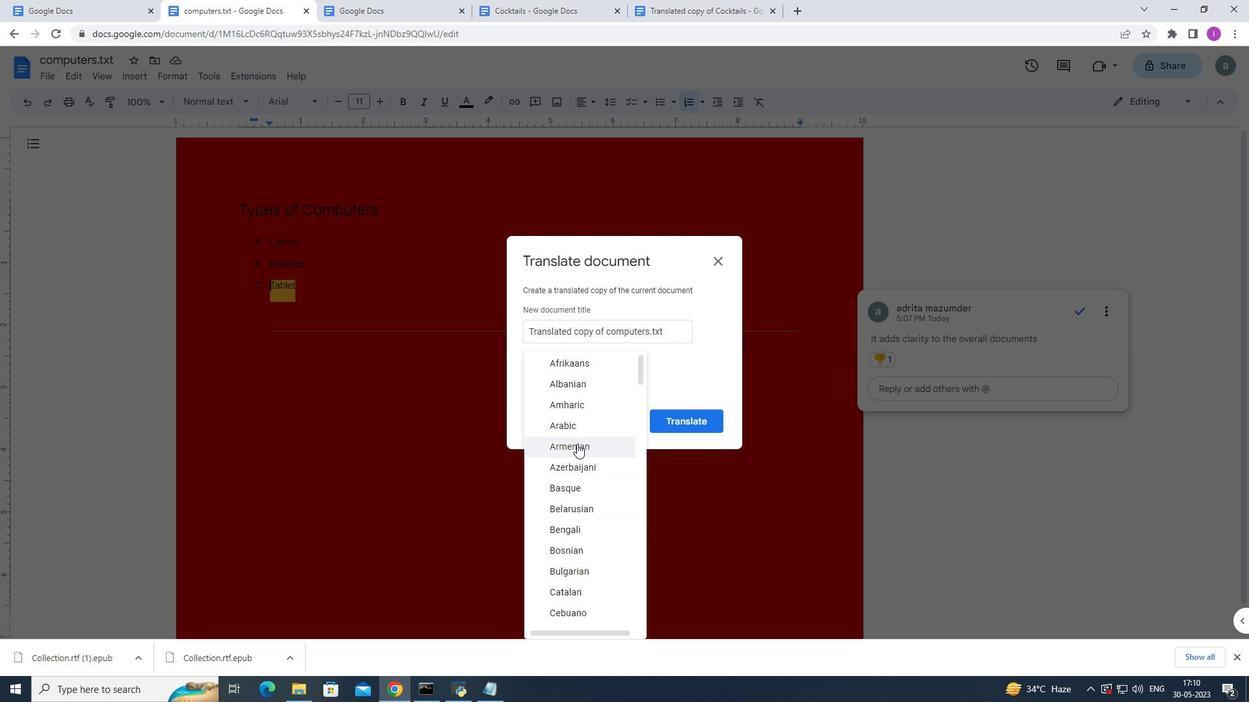 
Action: Mouse scrolled (578, 448) with delta (0, 0)
Screenshot: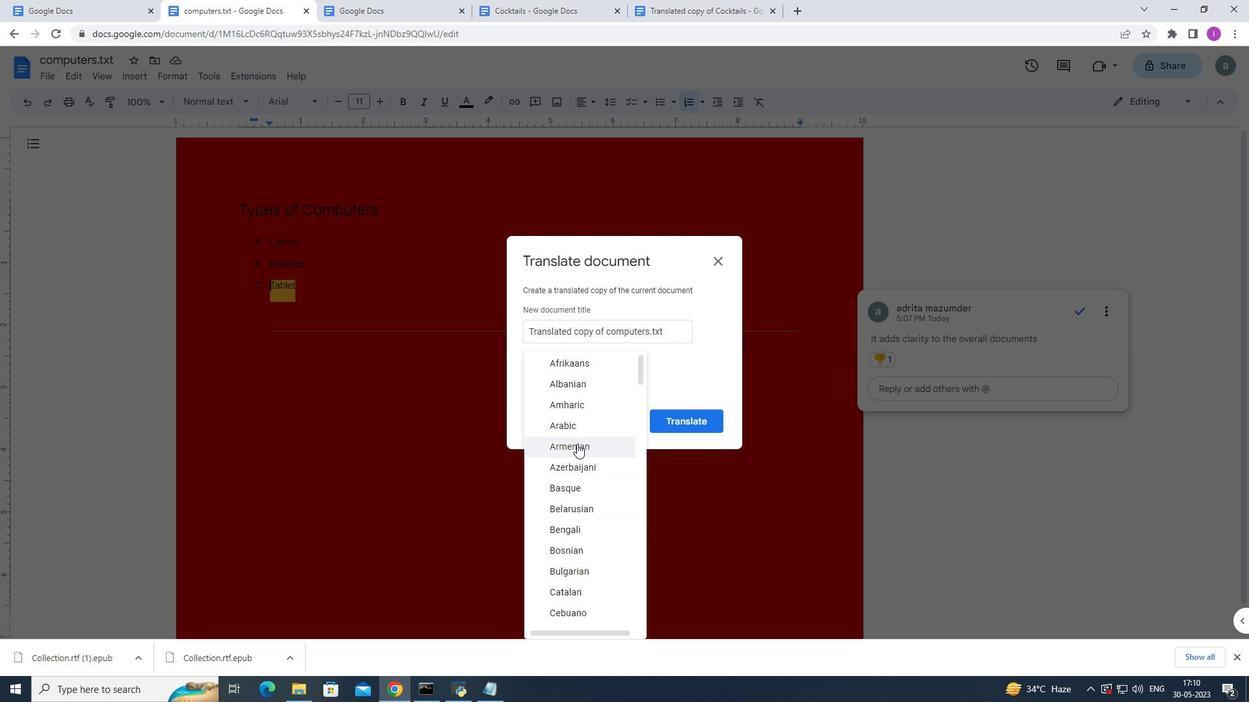 
Action: Mouse scrolled (578, 448) with delta (0, 0)
Screenshot: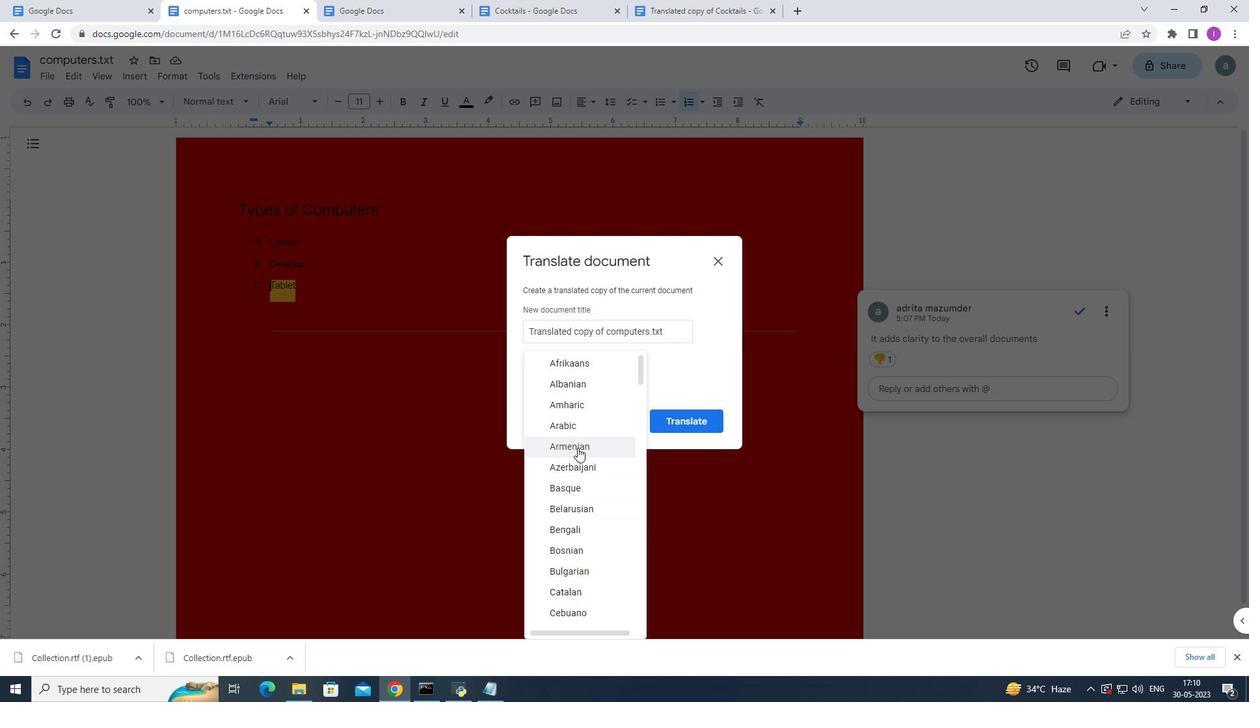 
Action: Mouse moved to (580, 449)
Screenshot: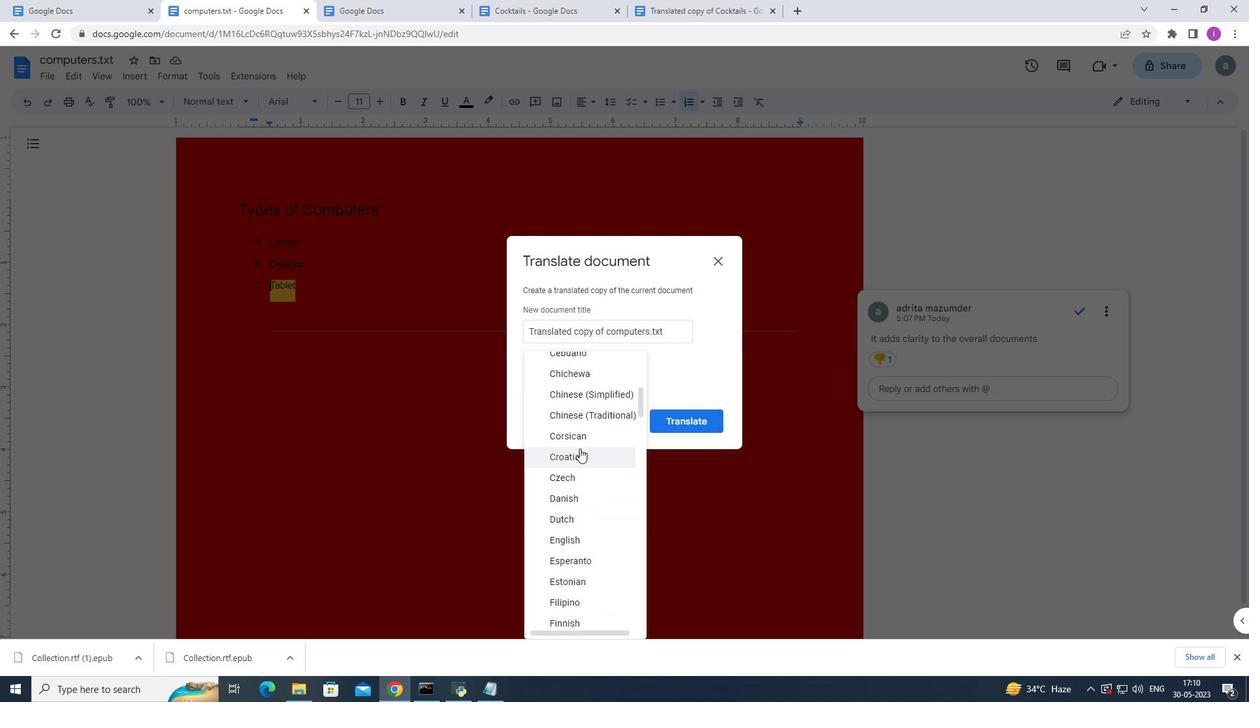 
Action: Mouse scrolled (580, 448) with delta (0, 0)
Screenshot: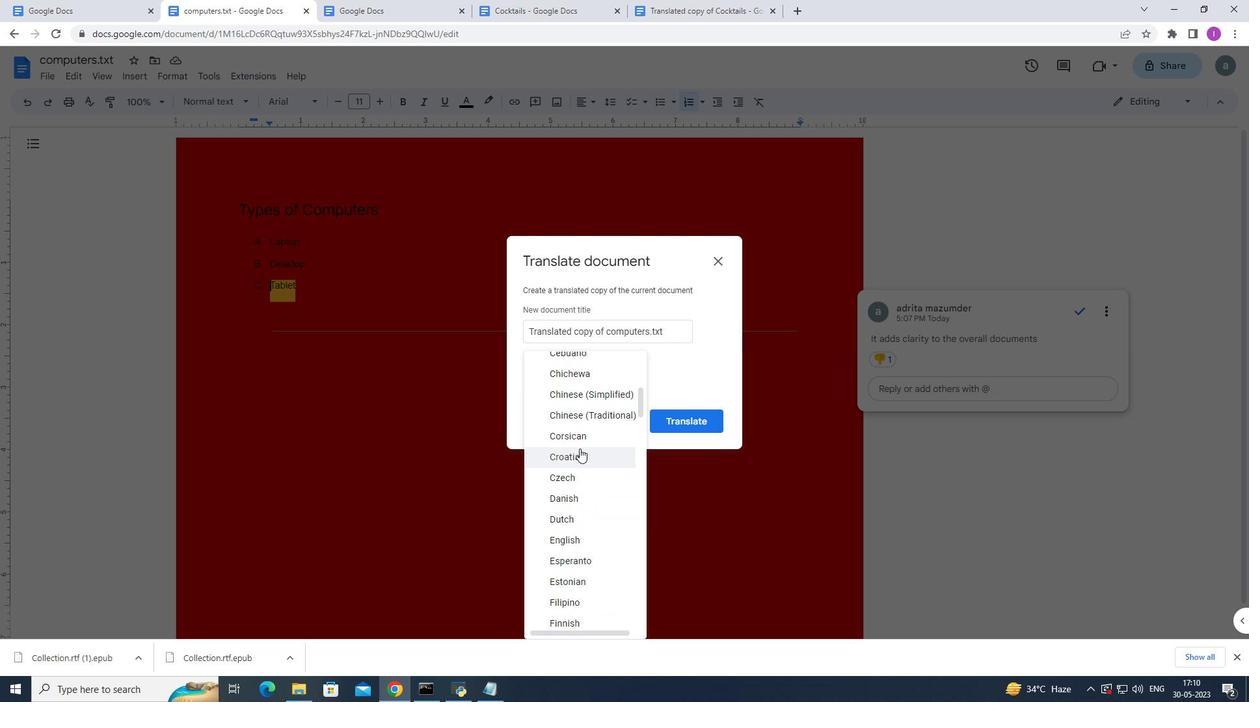
Action: Mouse scrolled (580, 448) with delta (0, 0)
Screenshot: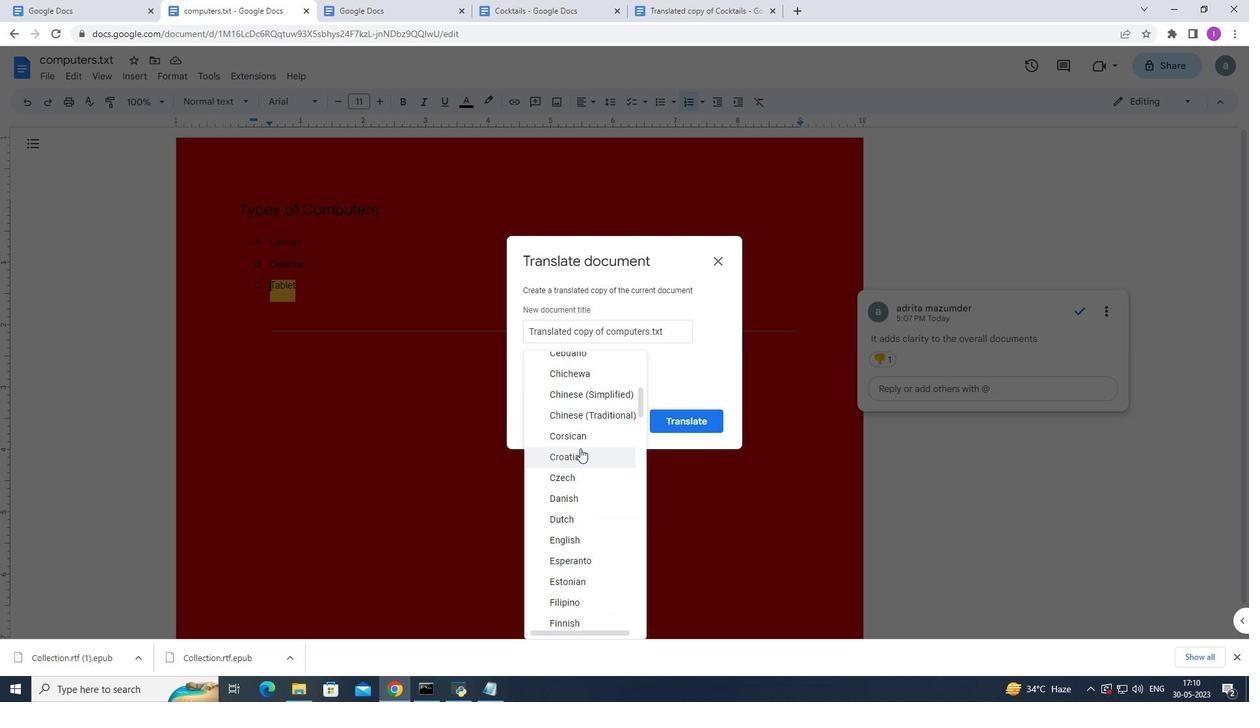 
Action: Mouse scrolled (580, 448) with delta (0, 0)
Screenshot: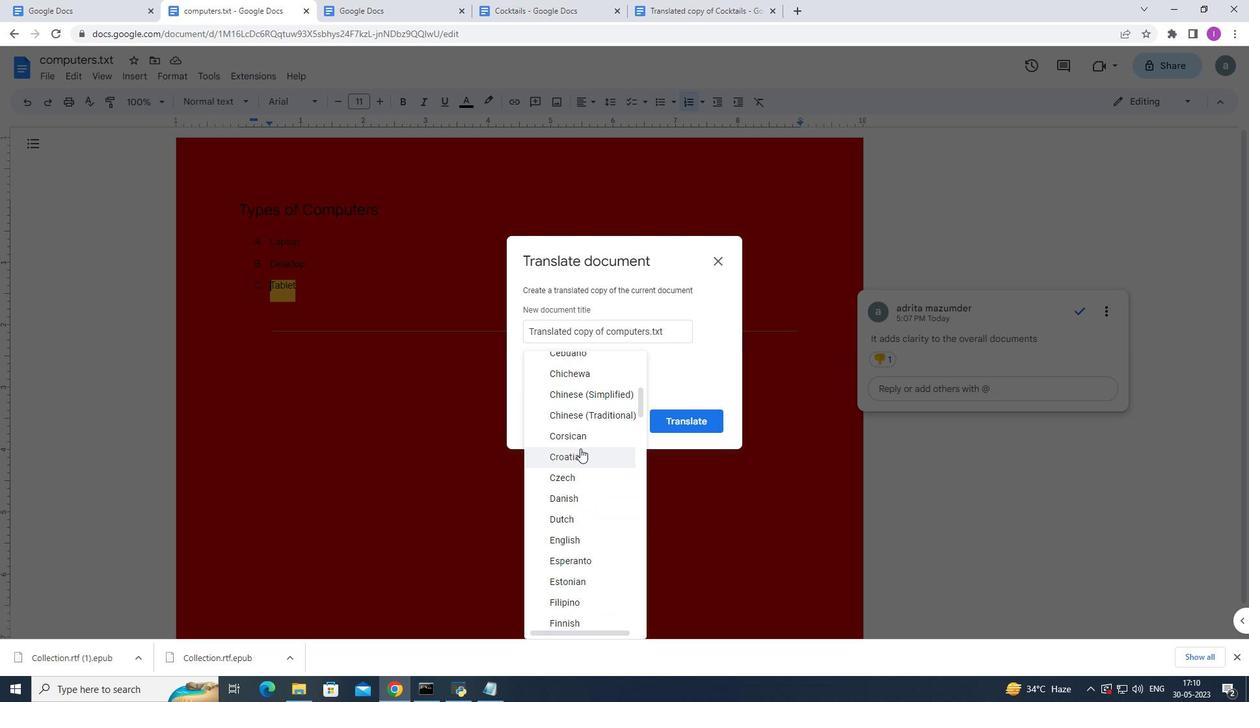 
Action: Mouse moved to (582, 448)
Screenshot: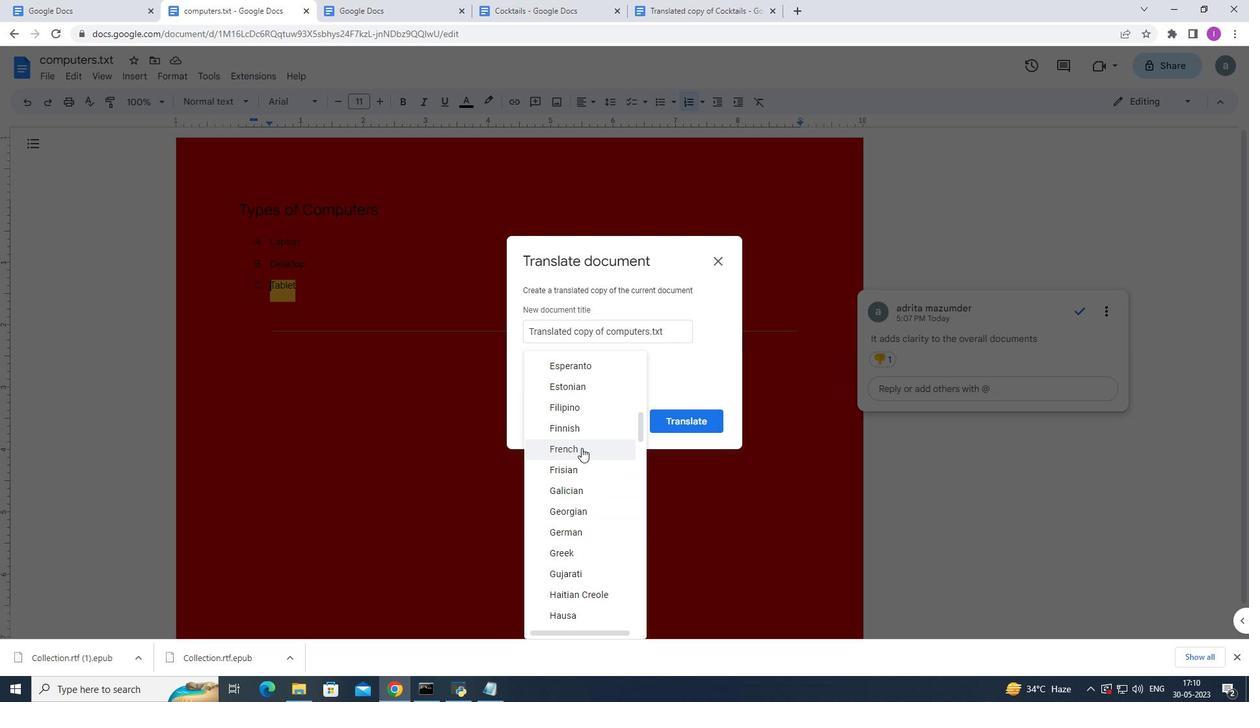 
Action: Mouse scrolled (582, 449) with delta (0, 0)
Screenshot: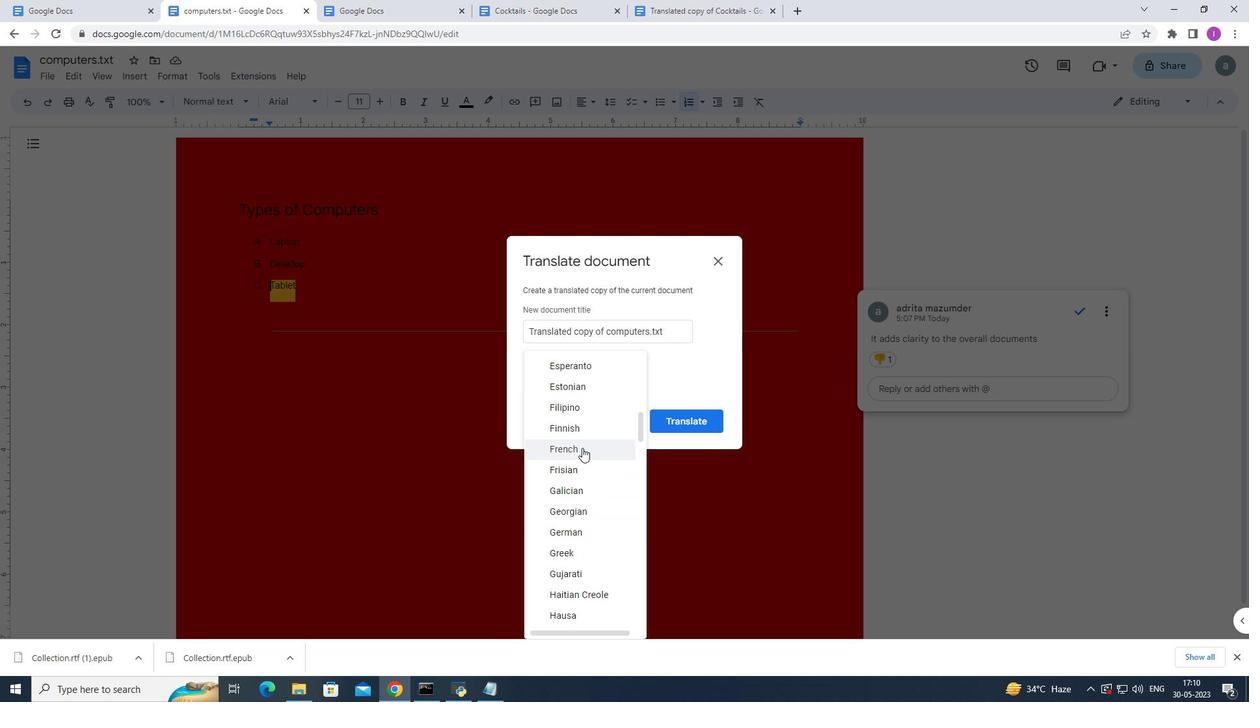 
Action: Mouse scrolled (582, 449) with delta (0, 0)
Screenshot: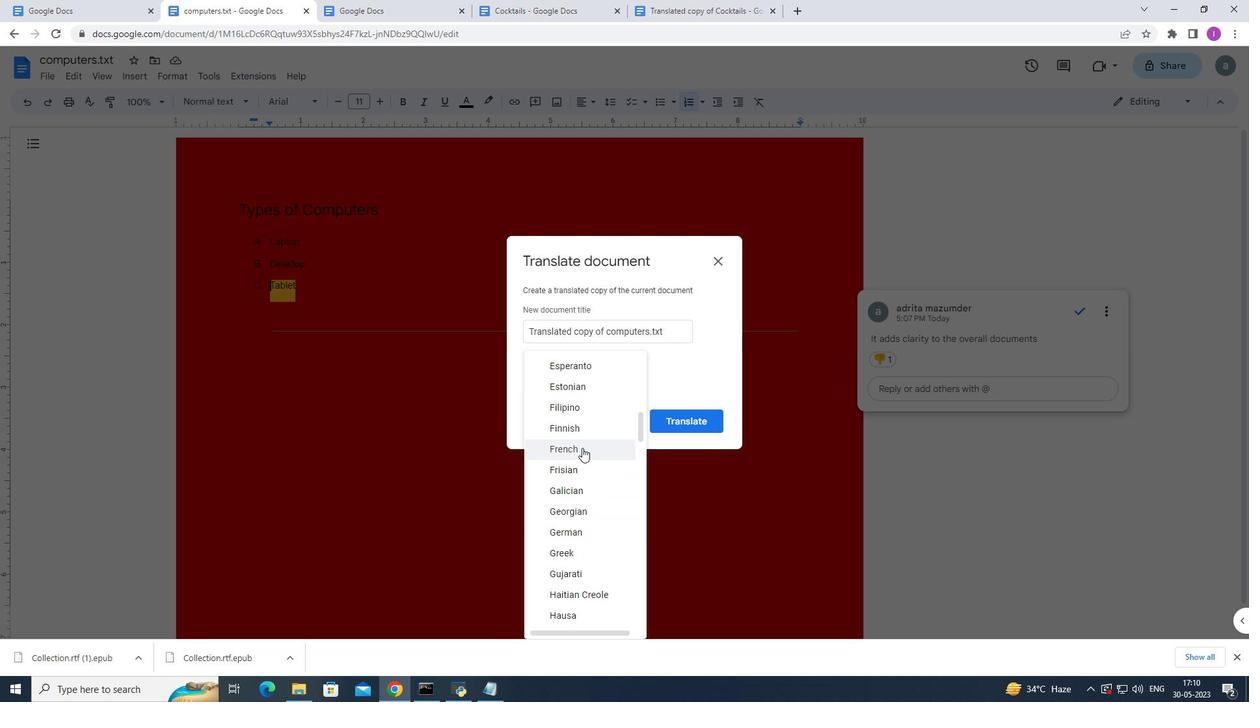 
Action: Mouse scrolled (582, 449) with delta (0, 0)
Screenshot: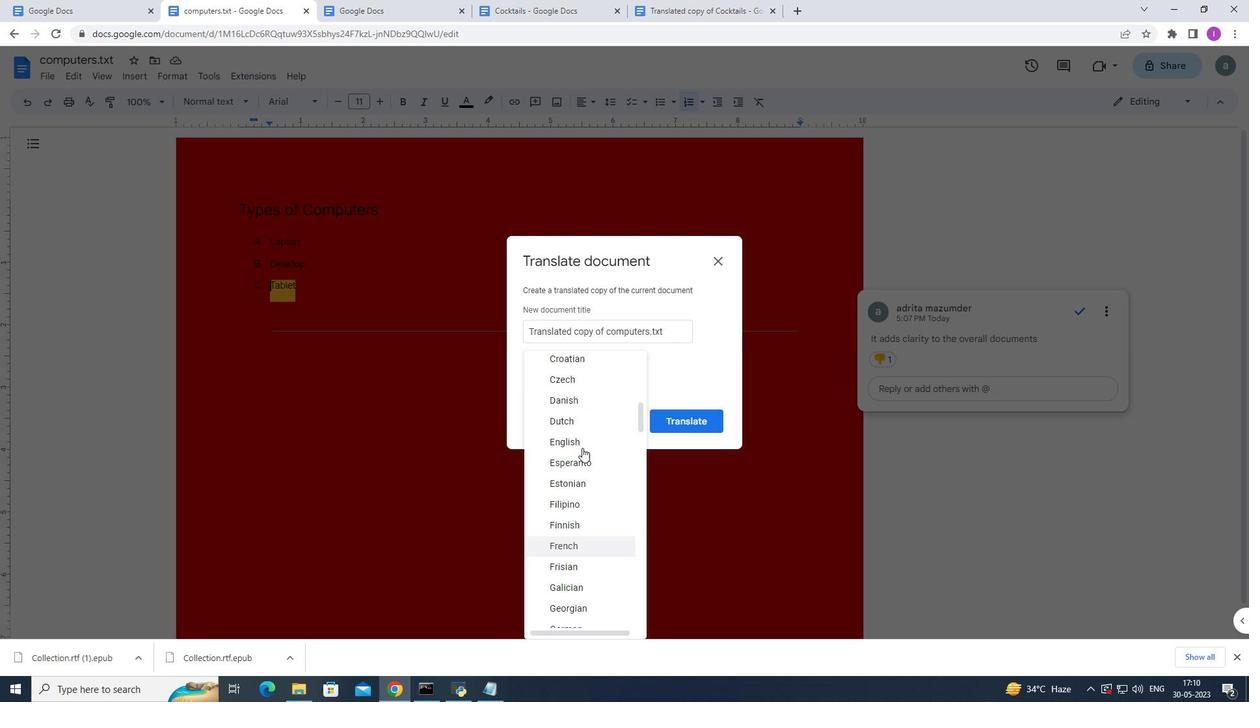 
Action: Mouse scrolled (582, 447) with delta (0, 0)
Screenshot: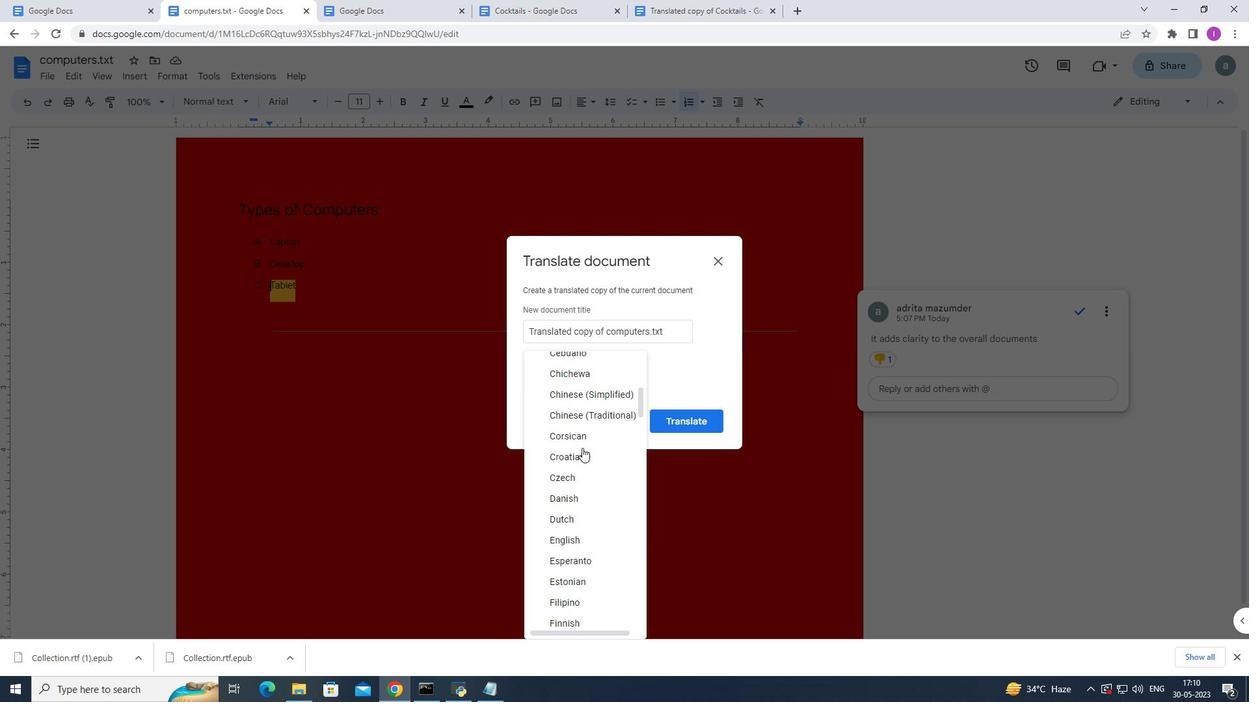 
Action: Mouse scrolled (582, 447) with delta (0, 0)
Screenshot: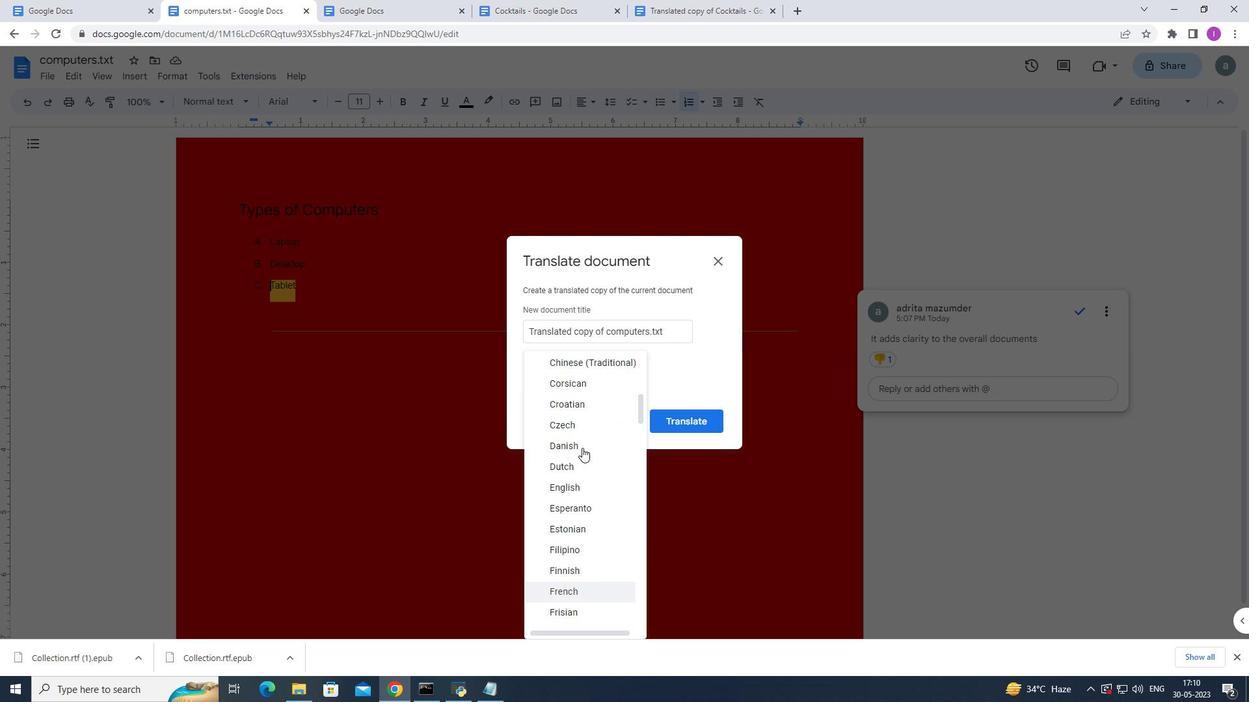 
Action: Mouse moved to (568, 511)
Screenshot: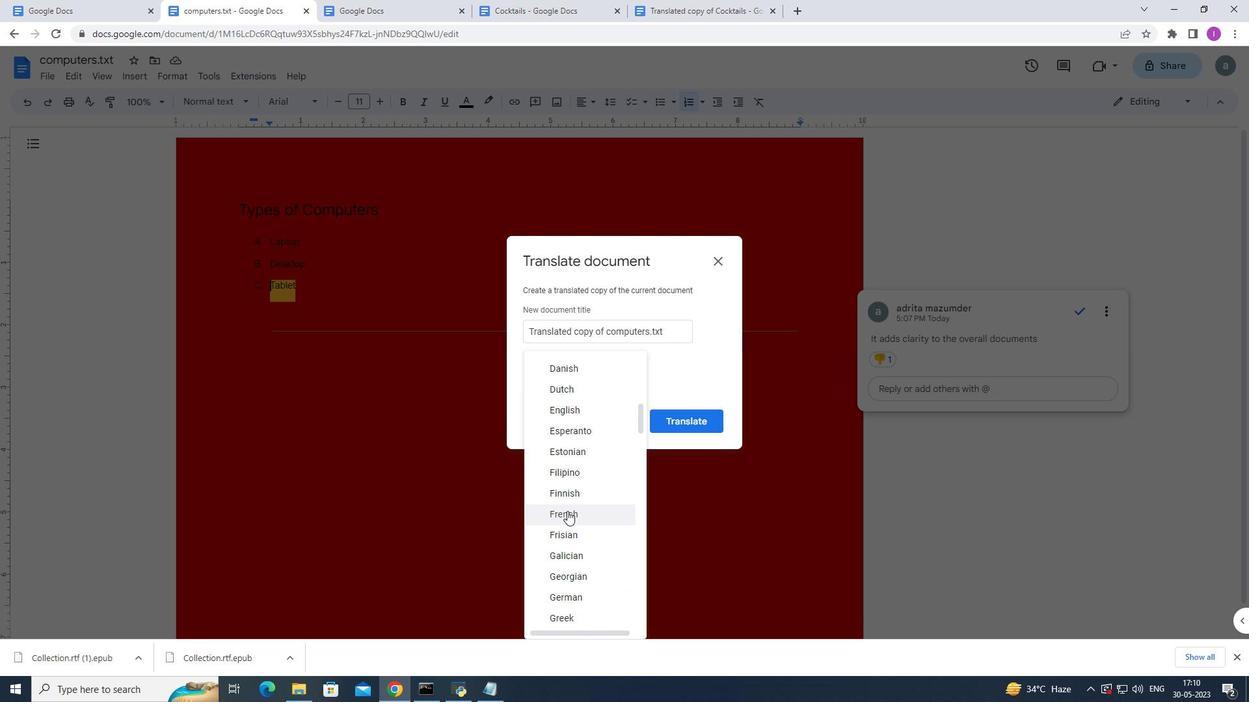 
Action: Mouse pressed left at (568, 511)
Screenshot: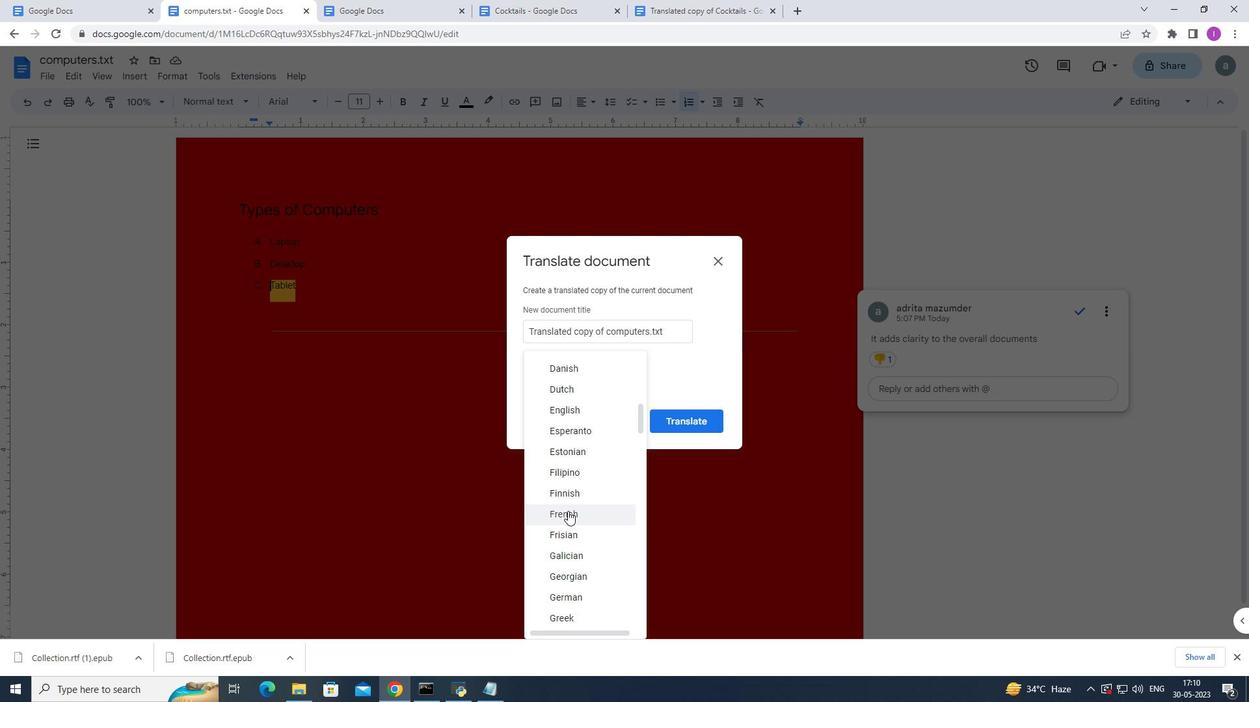 
Action: Mouse moved to (686, 415)
Screenshot: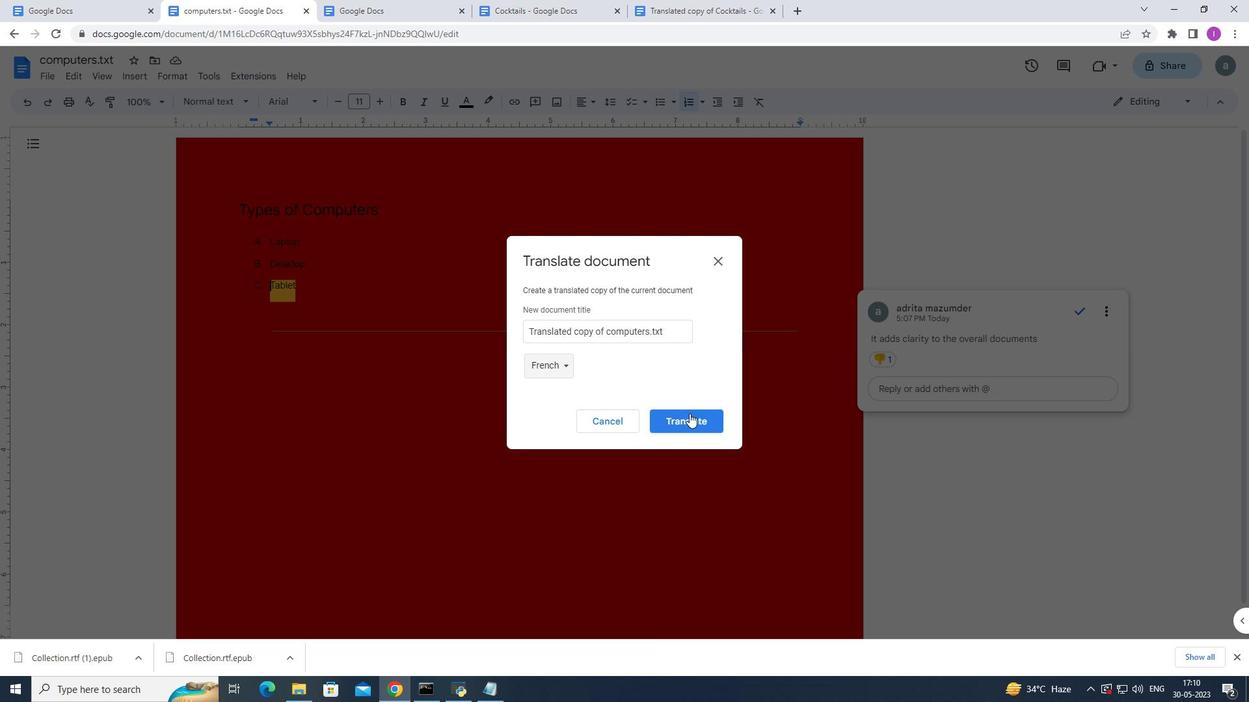 
Action: Mouse pressed left at (686, 415)
Screenshot: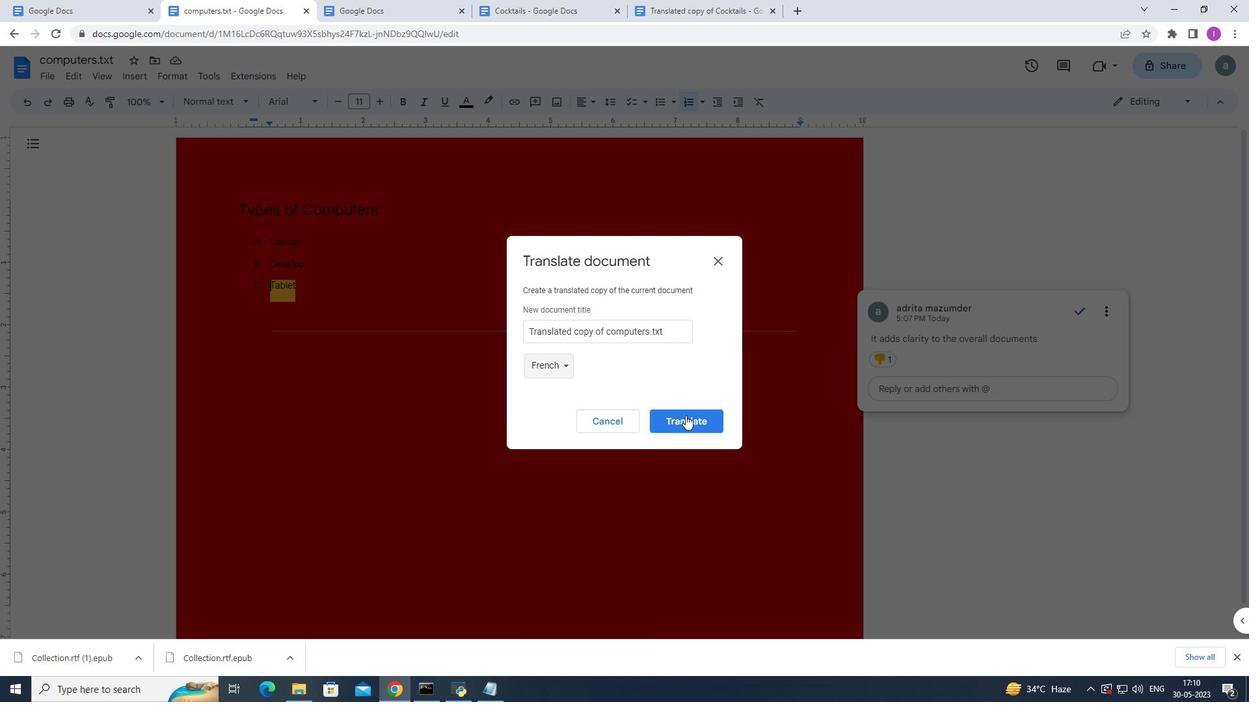 
Action: Mouse moved to (161, 73)
Screenshot: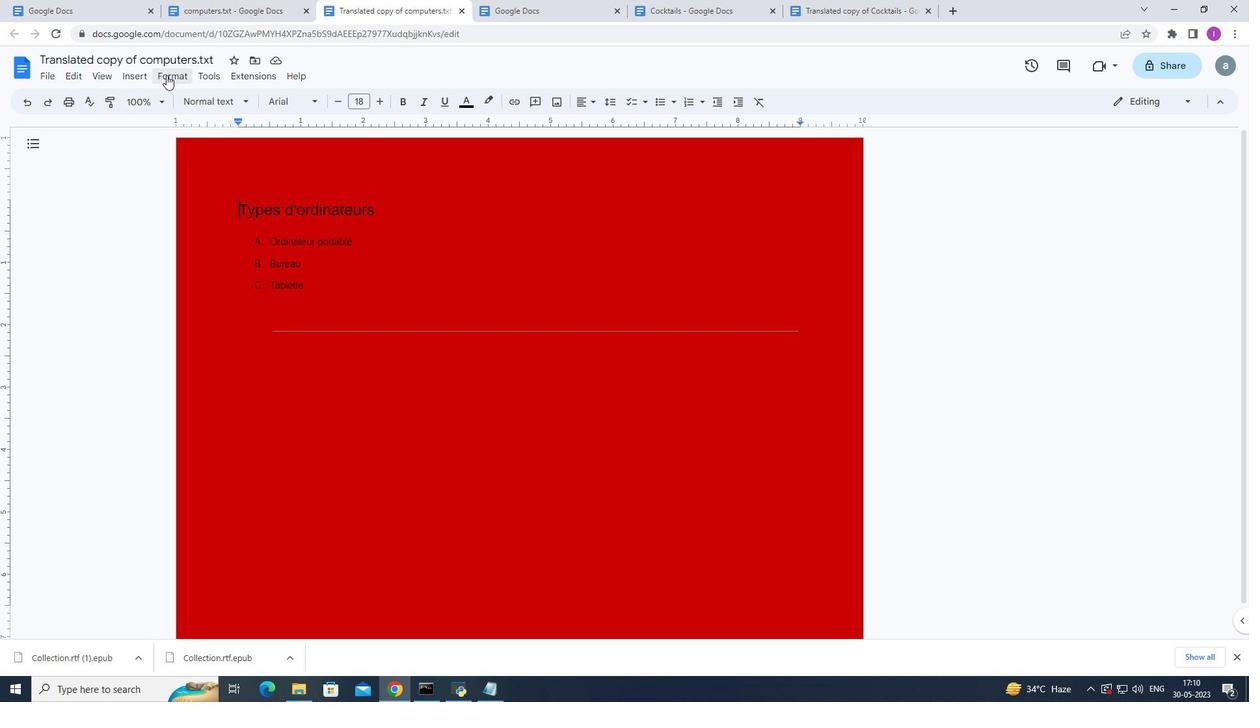 
Action: Mouse pressed left at (161, 73)
Screenshot: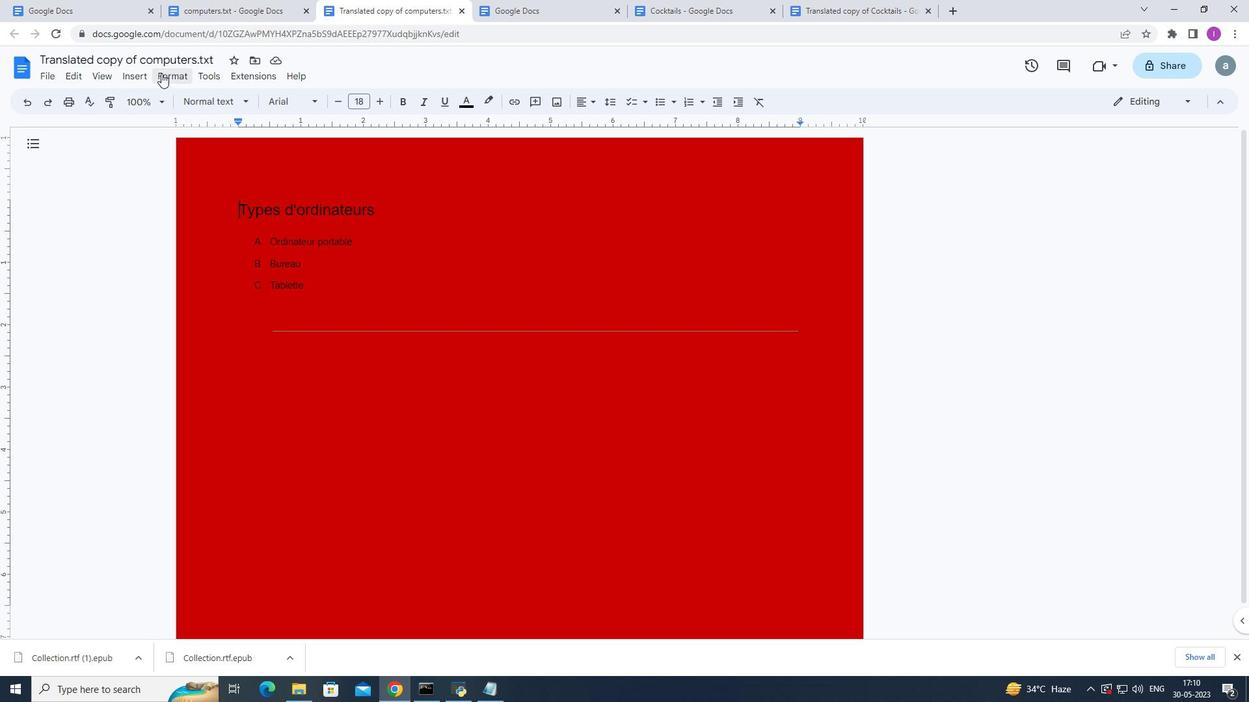 
Action: Mouse moved to (215, 385)
Screenshot: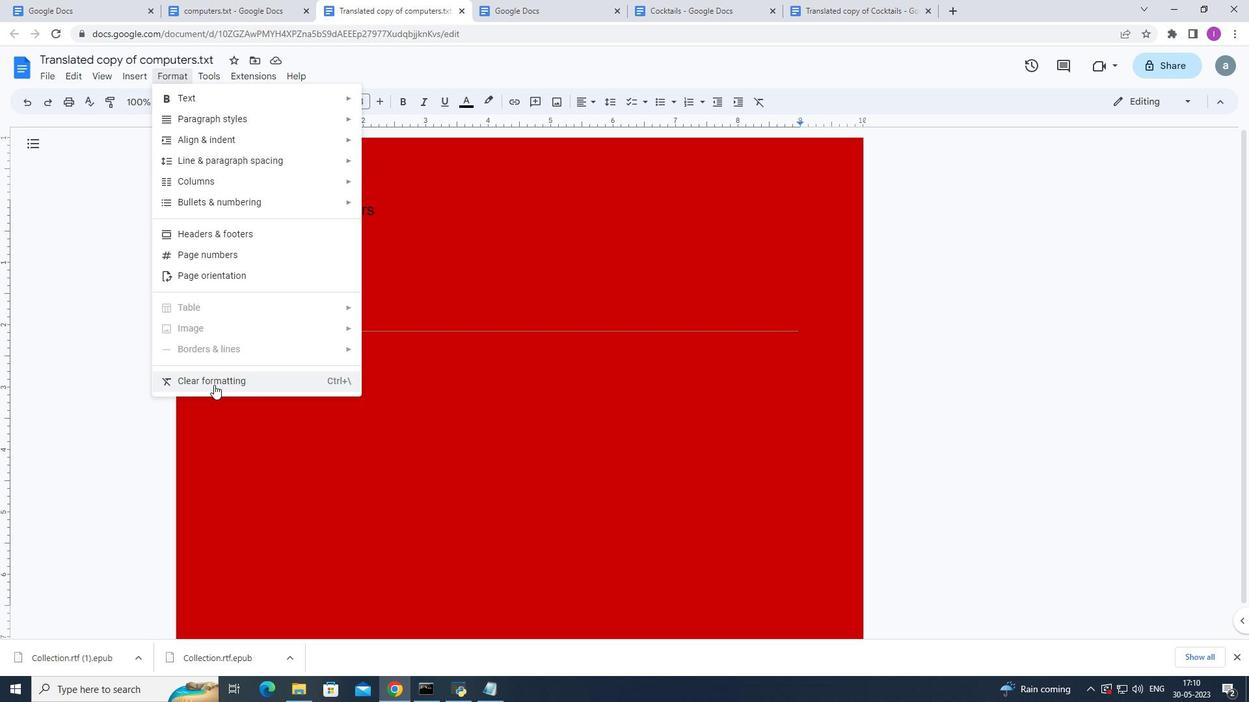 
Action: Mouse pressed left at (215, 385)
Screenshot: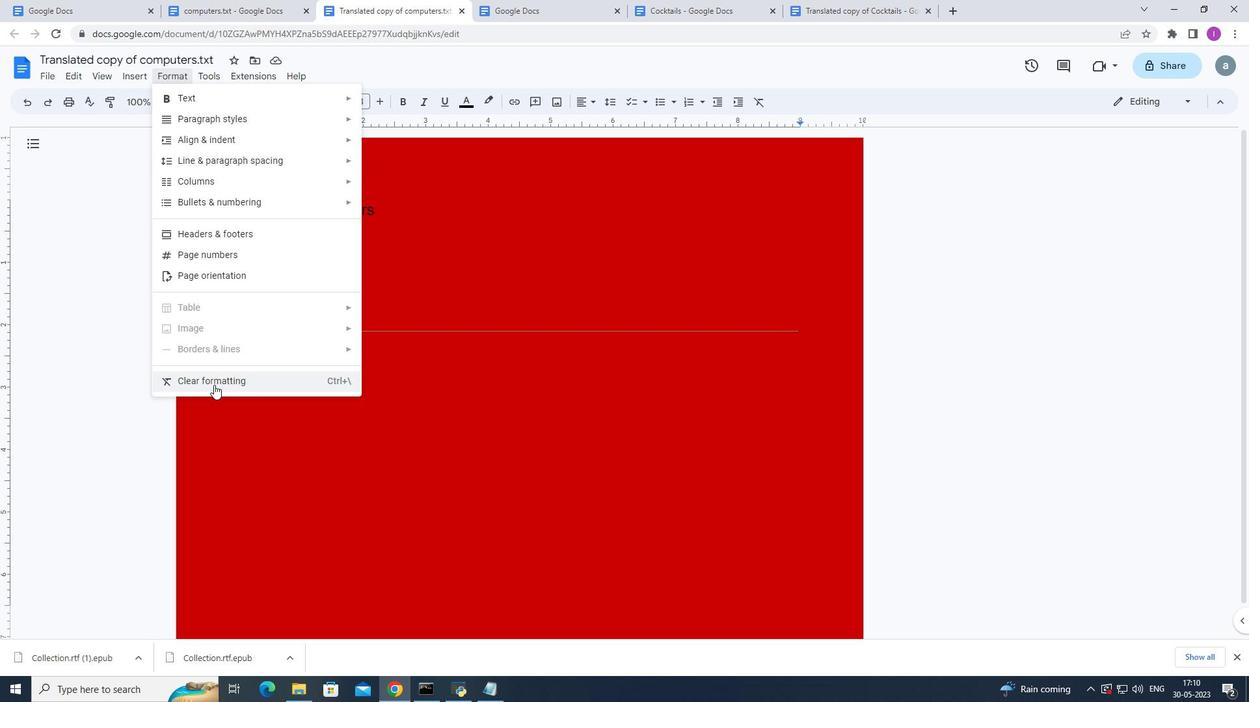 
Action: Mouse moved to (698, 229)
Screenshot: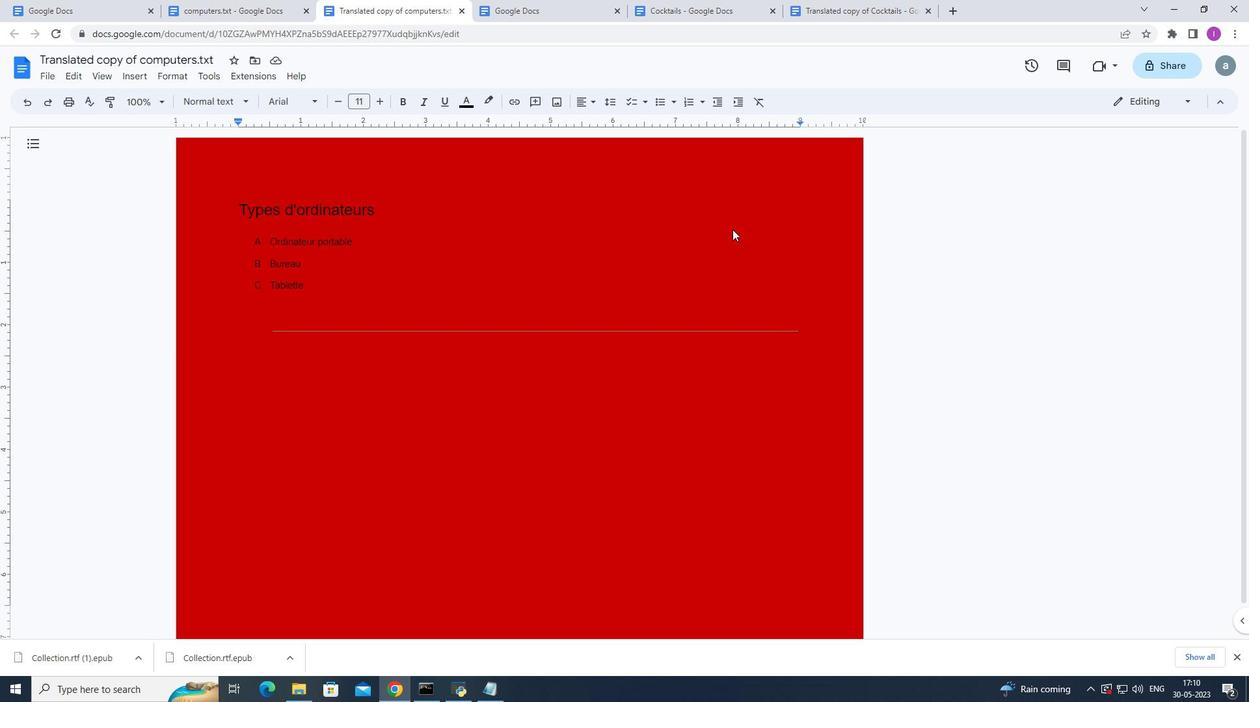 
